 Task: Search one way flight ticket for 5 adults, 2 children, 1 infant in seat and 2 infants on lap in economy from Rochester: Frederick Douglass/greater Rochester International Airport to New Bern: Coastal Carolina Regional Airport (was Craven County Regional) on 8-4-2023. Choice of flights is United. Number of bags: 1 carry on bag and 1 checked bag. Price is upto 97000. Outbound departure time preference is 13:00.
Action: Mouse moved to (381, 322)
Screenshot: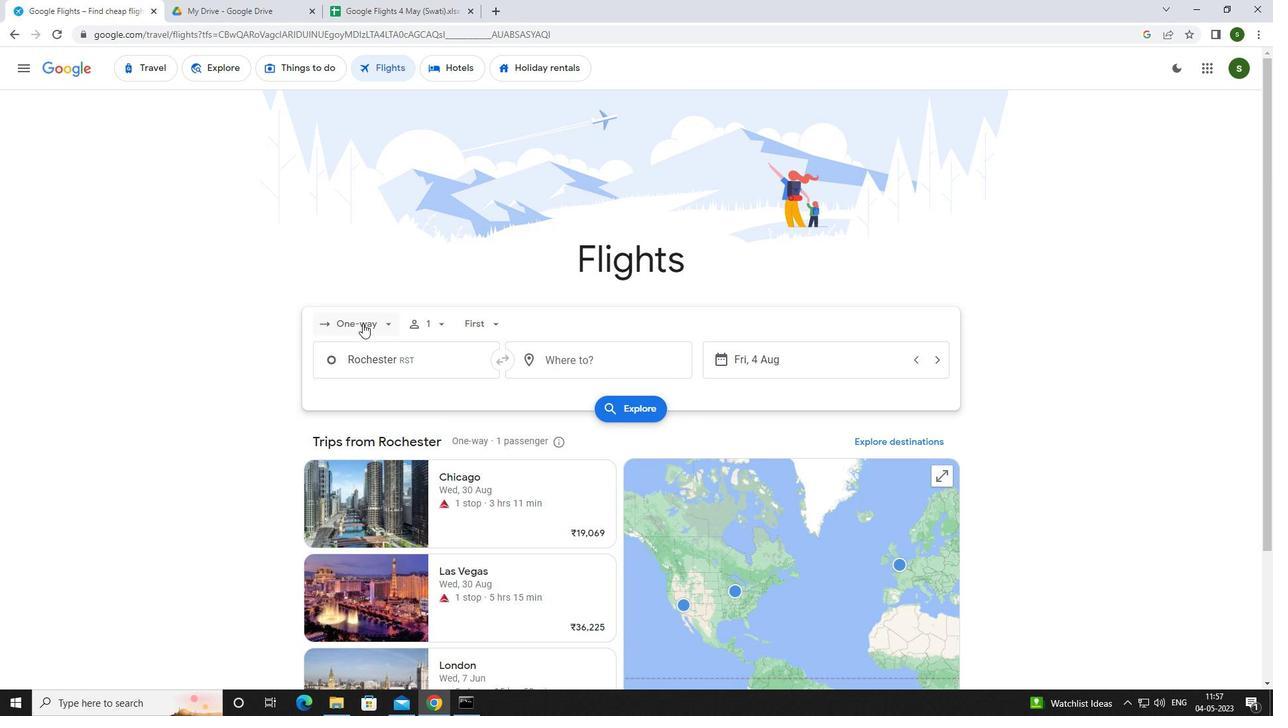 
Action: Mouse pressed left at (381, 322)
Screenshot: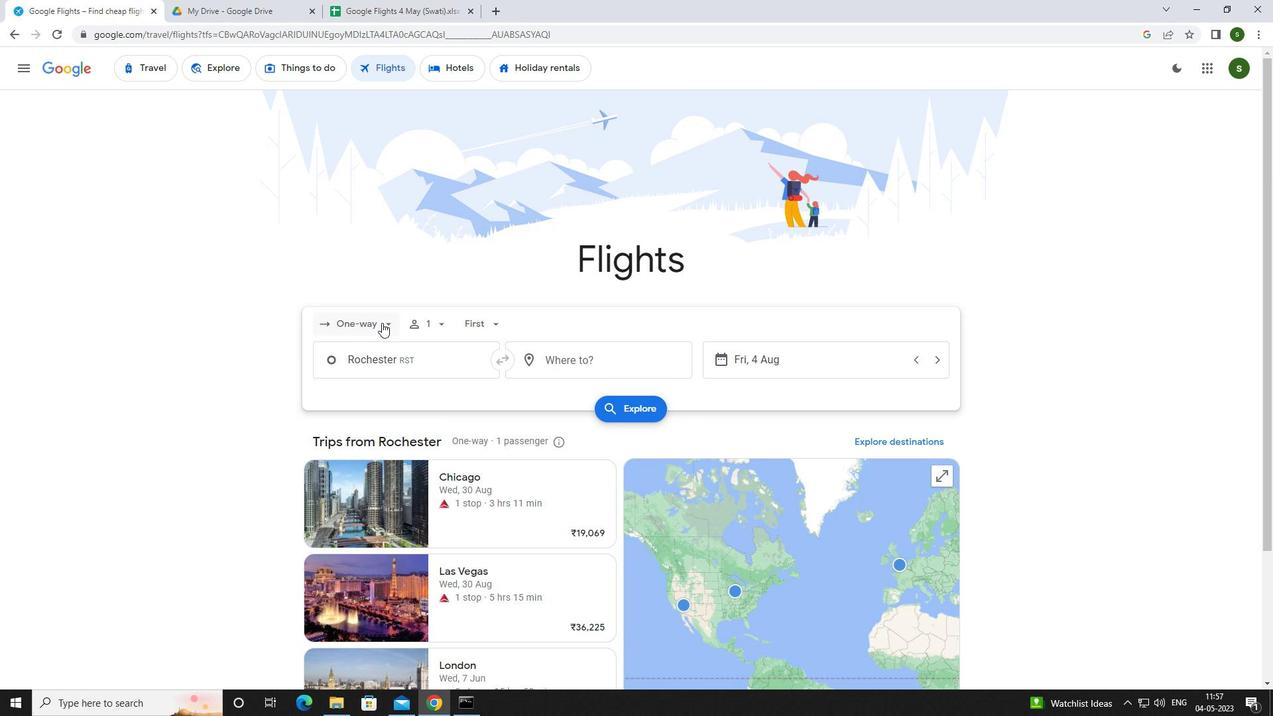 
Action: Mouse moved to (385, 378)
Screenshot: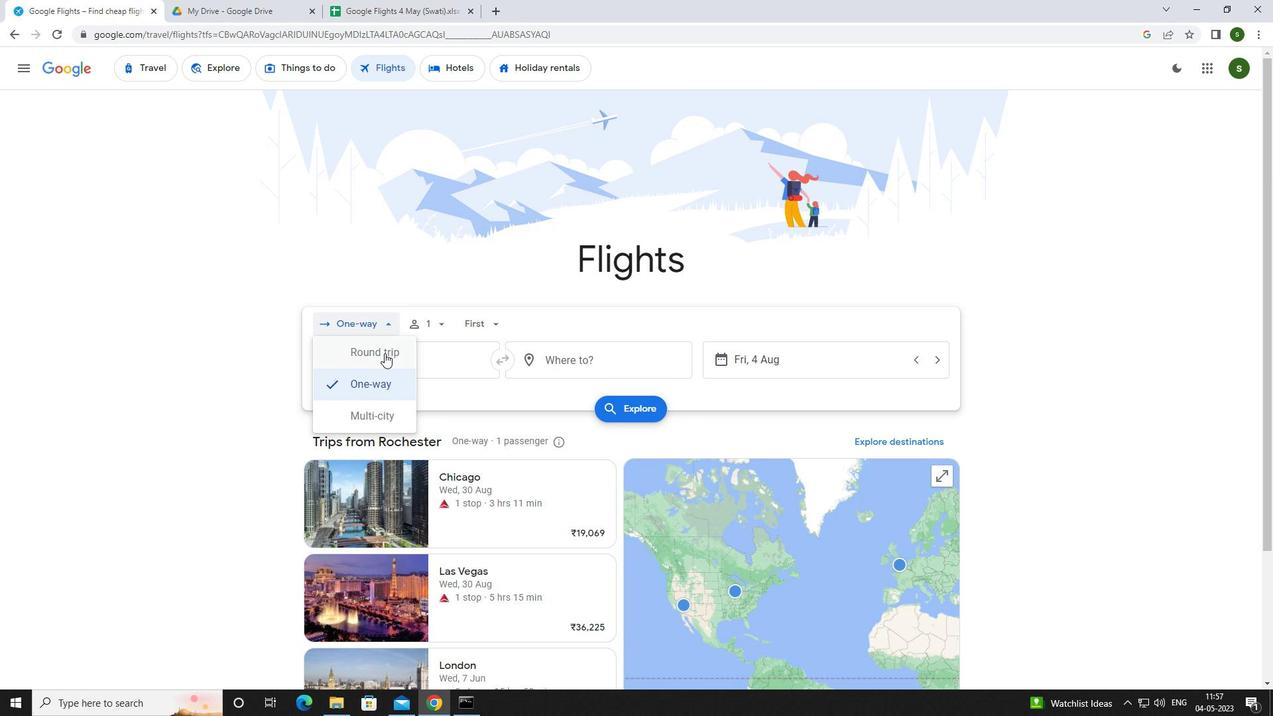 
Action: Mouse pressed left at (385, 378)
Screenshot: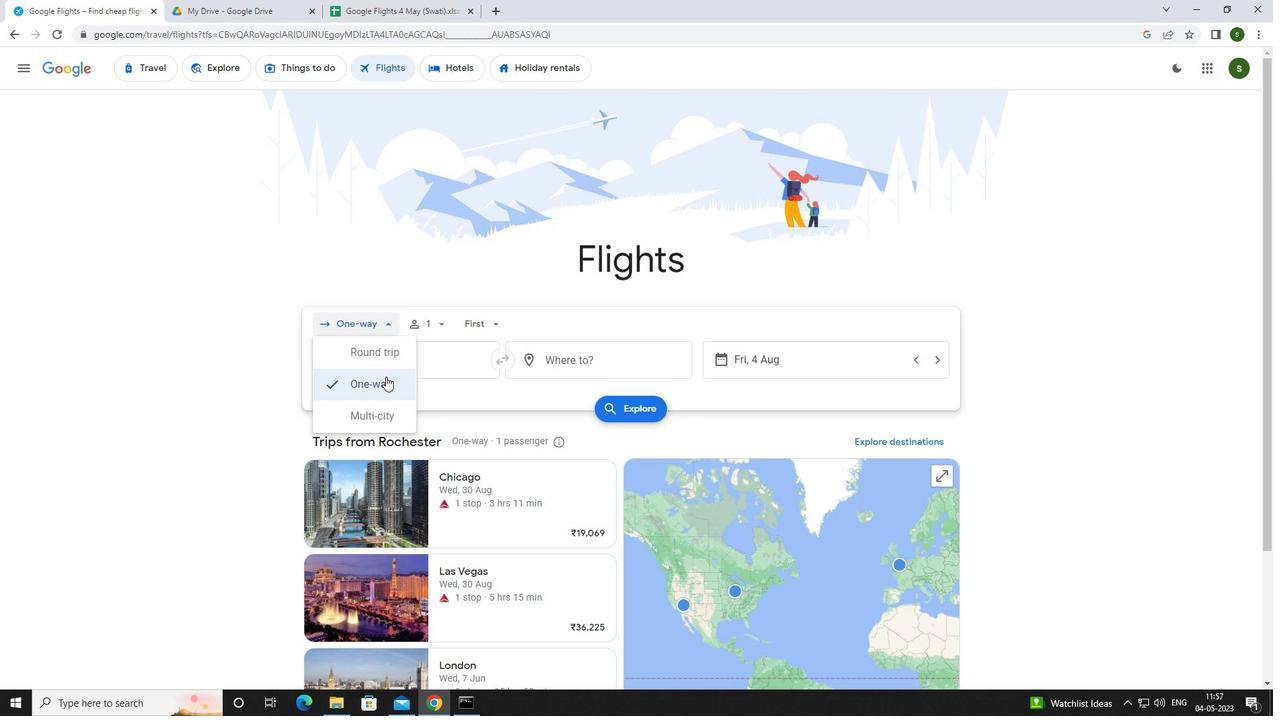 
Action: Mouse moved to (433, 324)
Screenshot: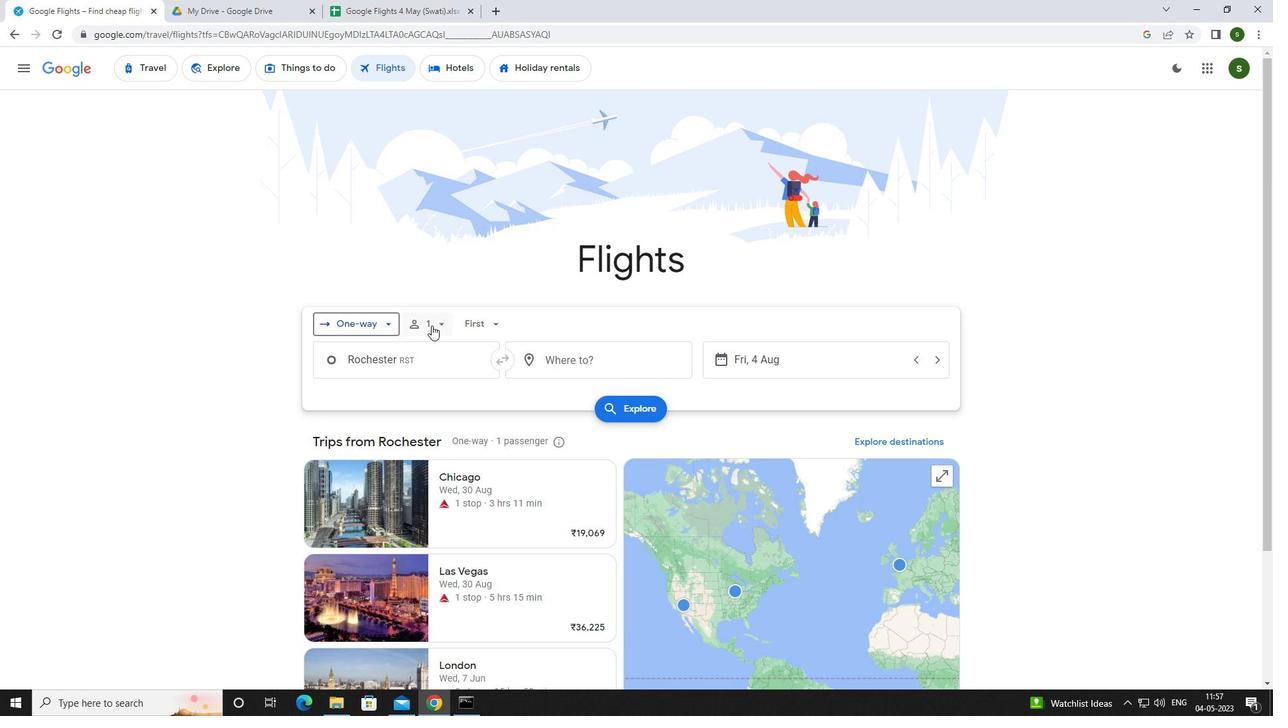 
Action: Mouse pressed left at (433, 324)
Screenshot: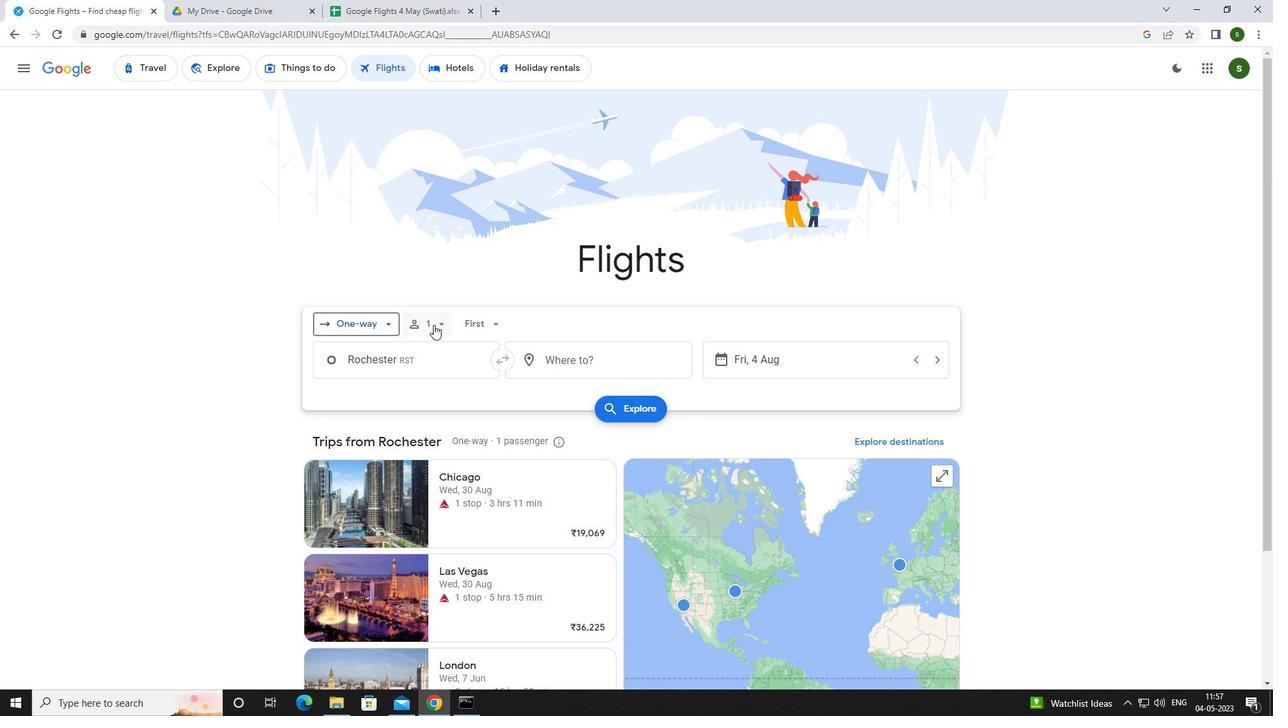 
Action: Mouse moved to (543, 357)
Screenshot: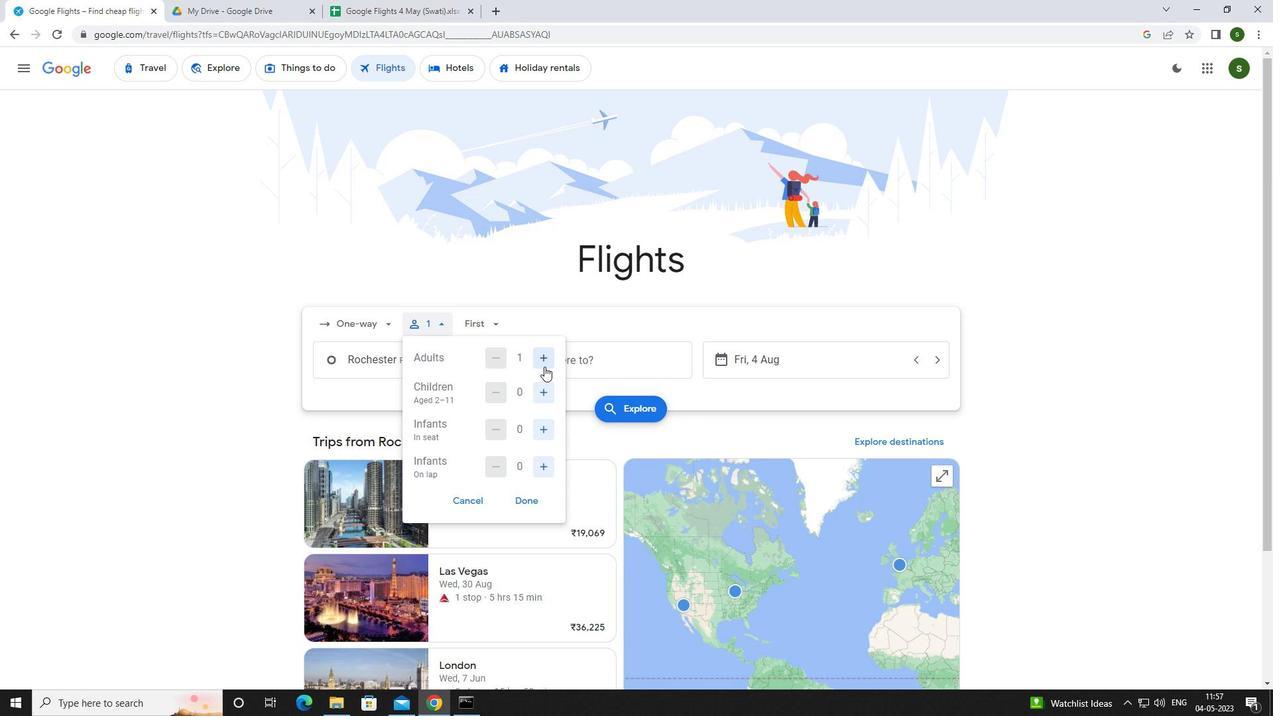 
Action: Mouse pressed left at (543, 357)
Screenshot: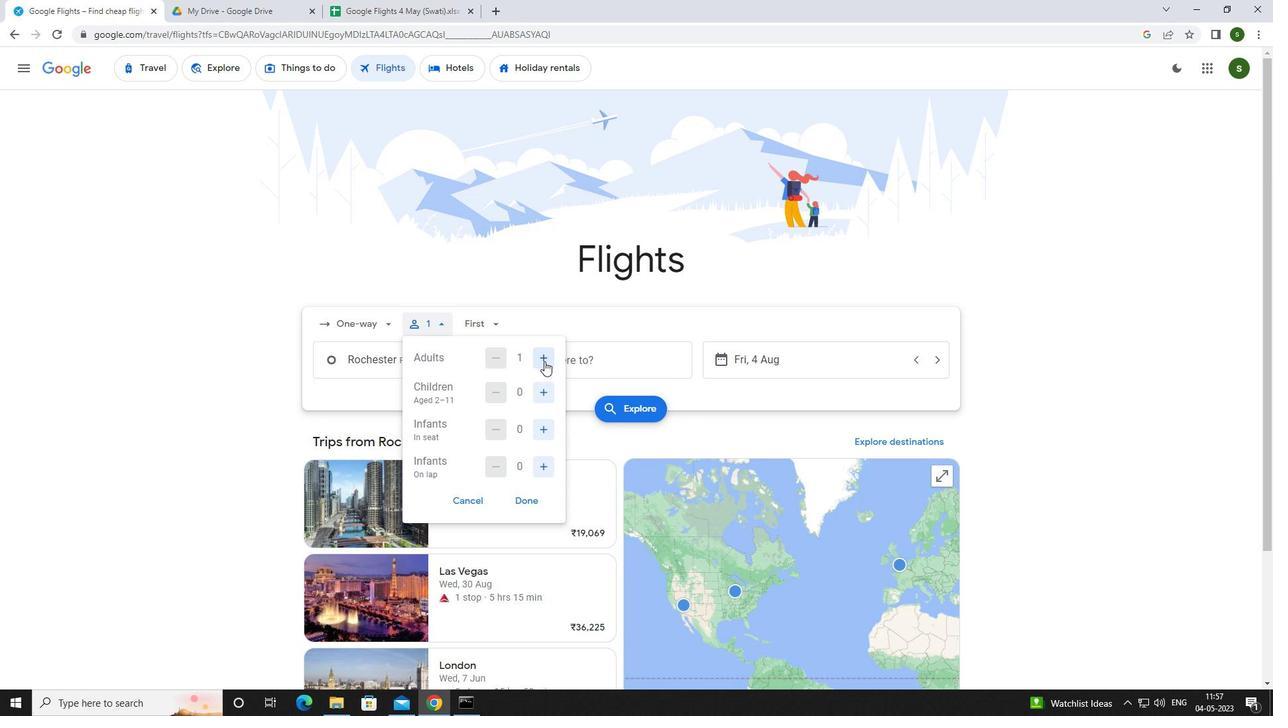 
Action: Mouse pressed left at (543, 357)
Screenshot: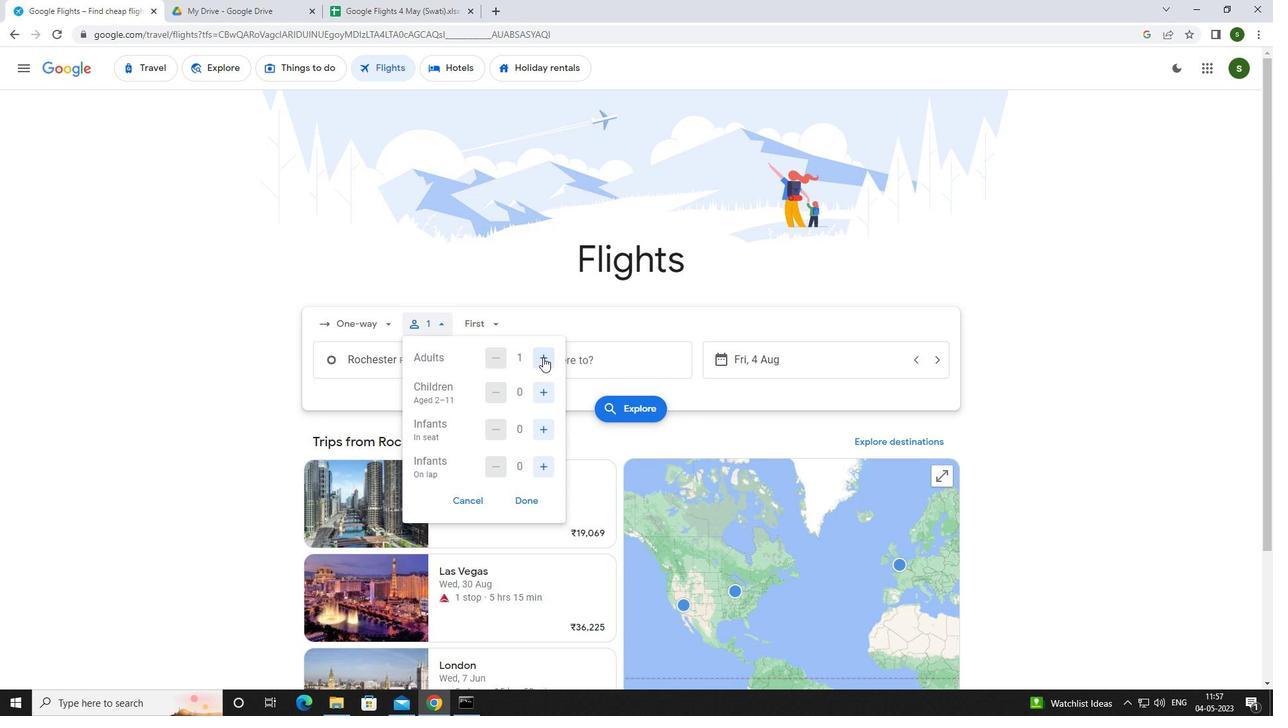 
Action: Mouse pressed left at (543, 357)
Screenshot: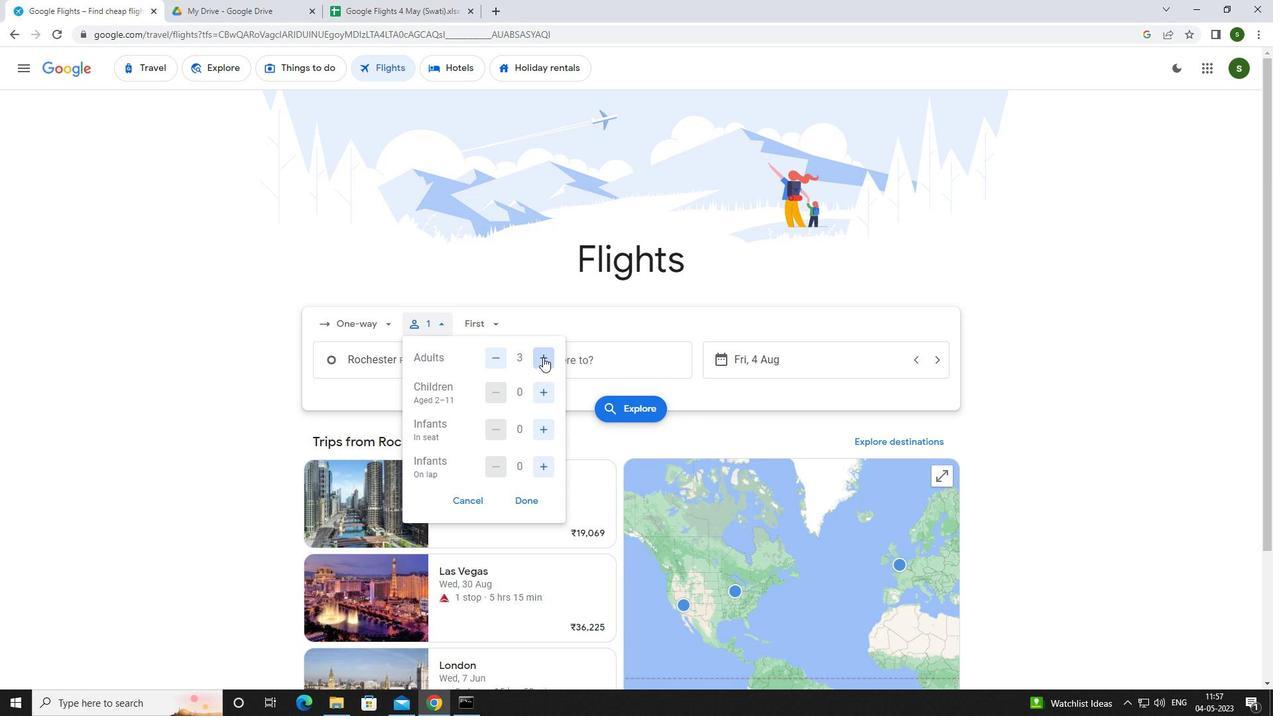 
Action: Mouse pressed left at (543, 357)
Screenshot: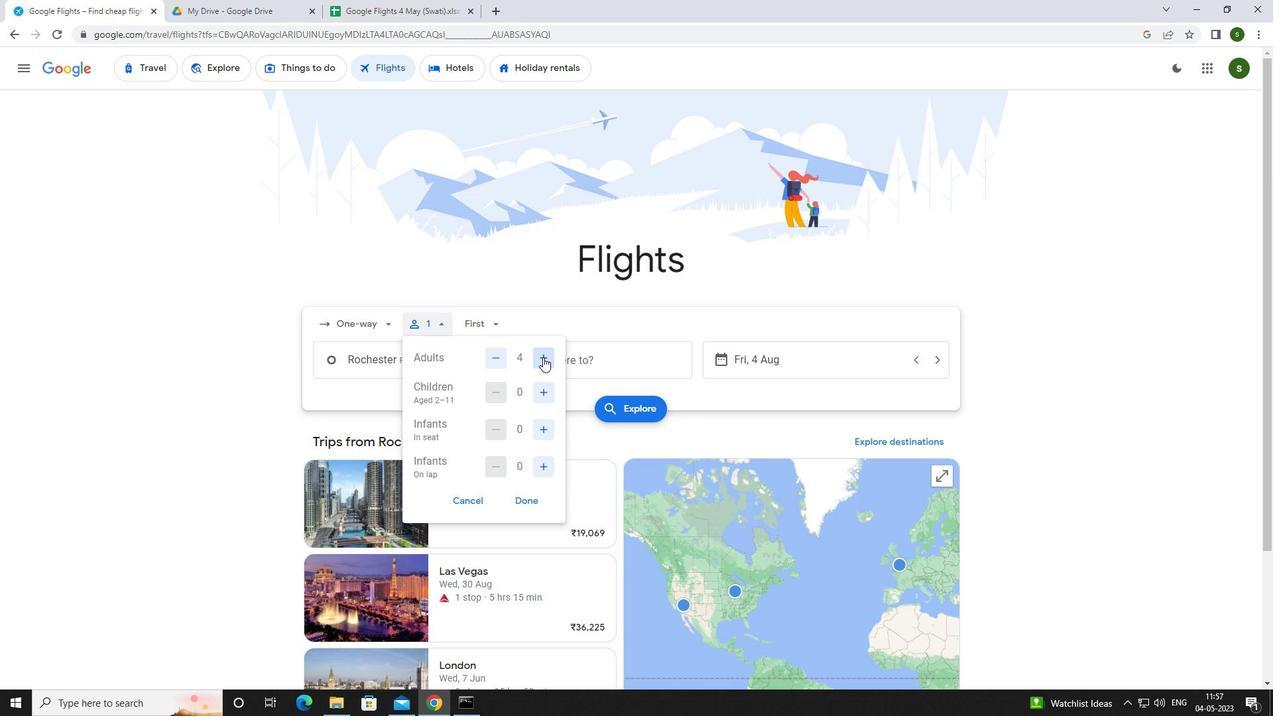 
Action: Mouse moved to (540, 395)
Screenshot: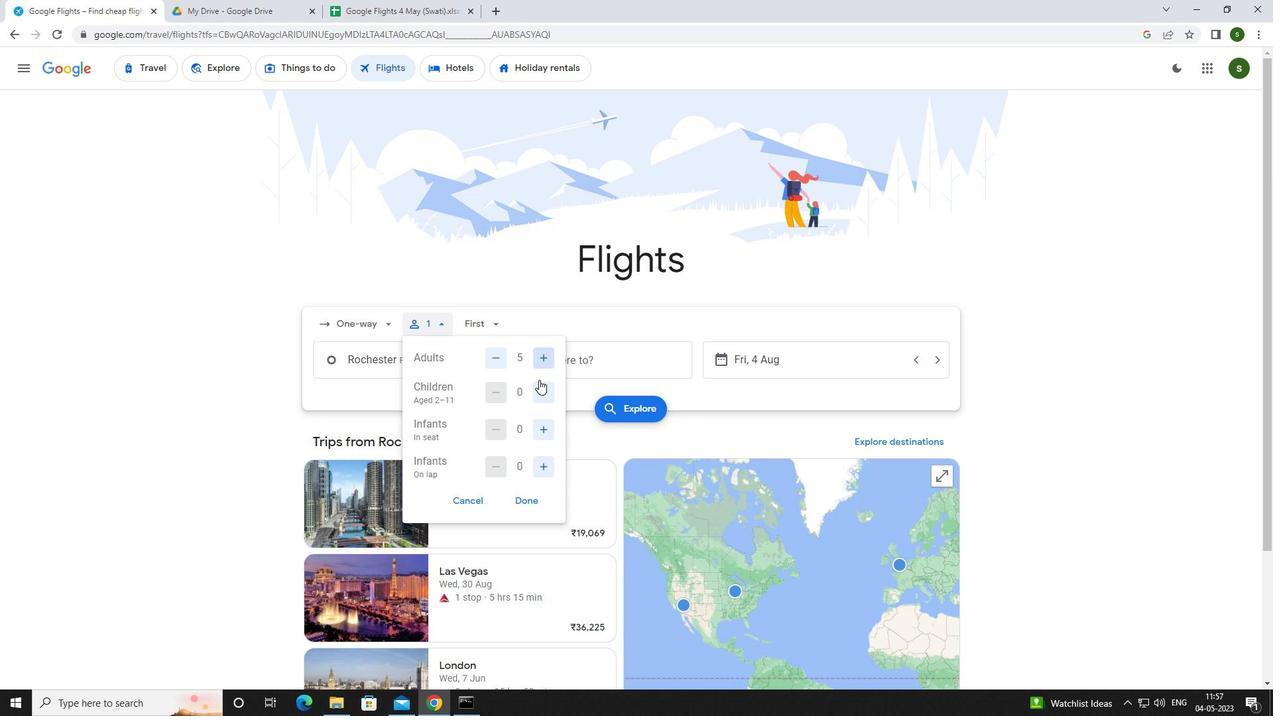
Action: Mouse pressed left at (540, 395)
Screenshot: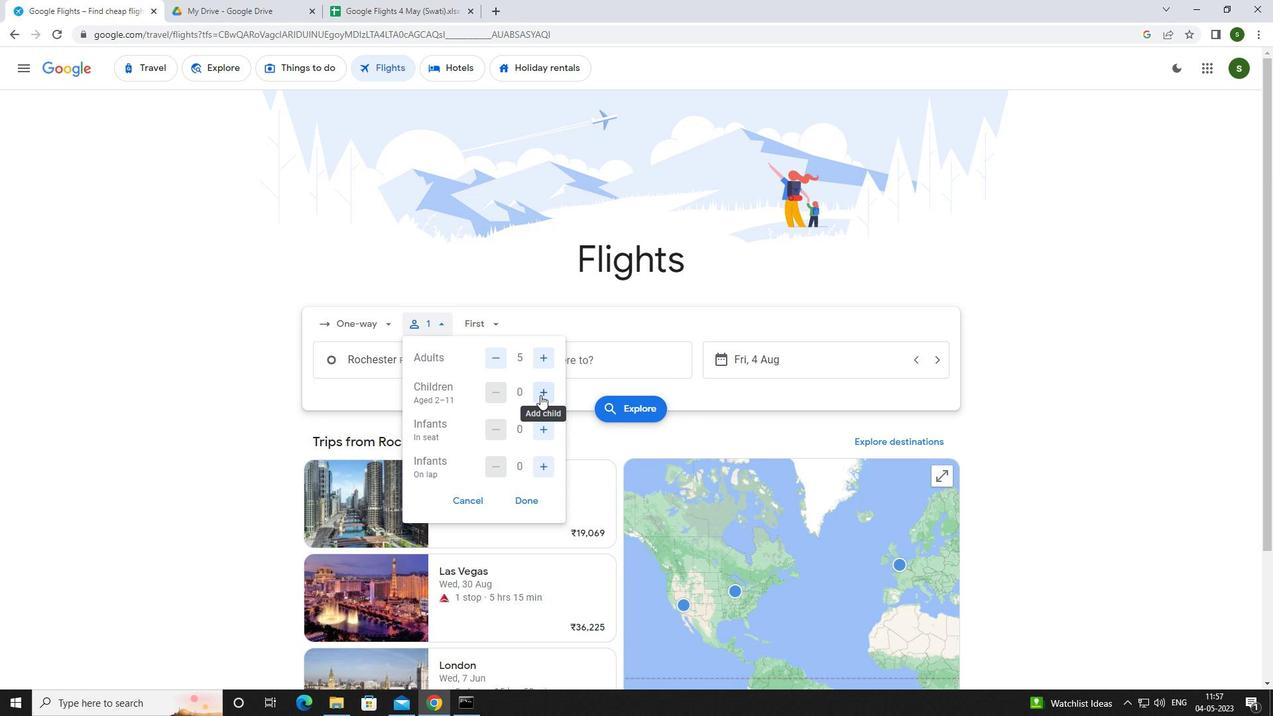 
Action: Mouse pressed left at (540, 395)
Screenshot: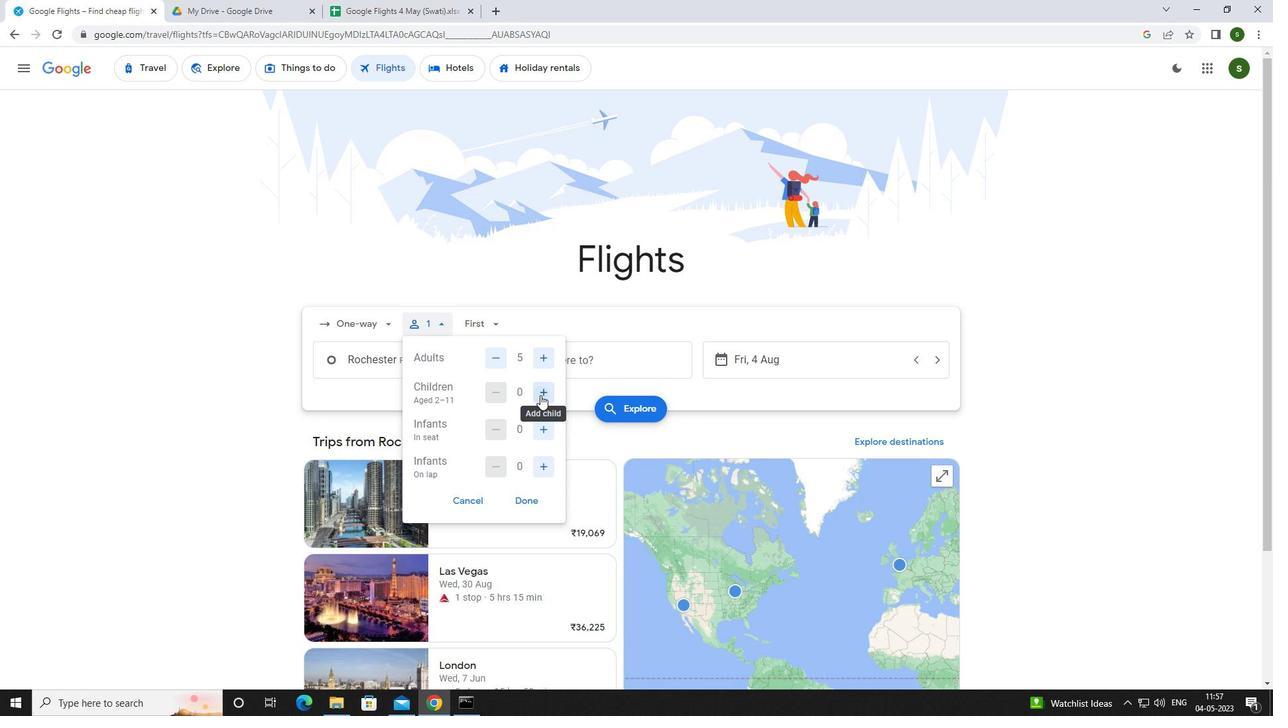 
Action: Mouse moved to (545, 426)
Screenshot: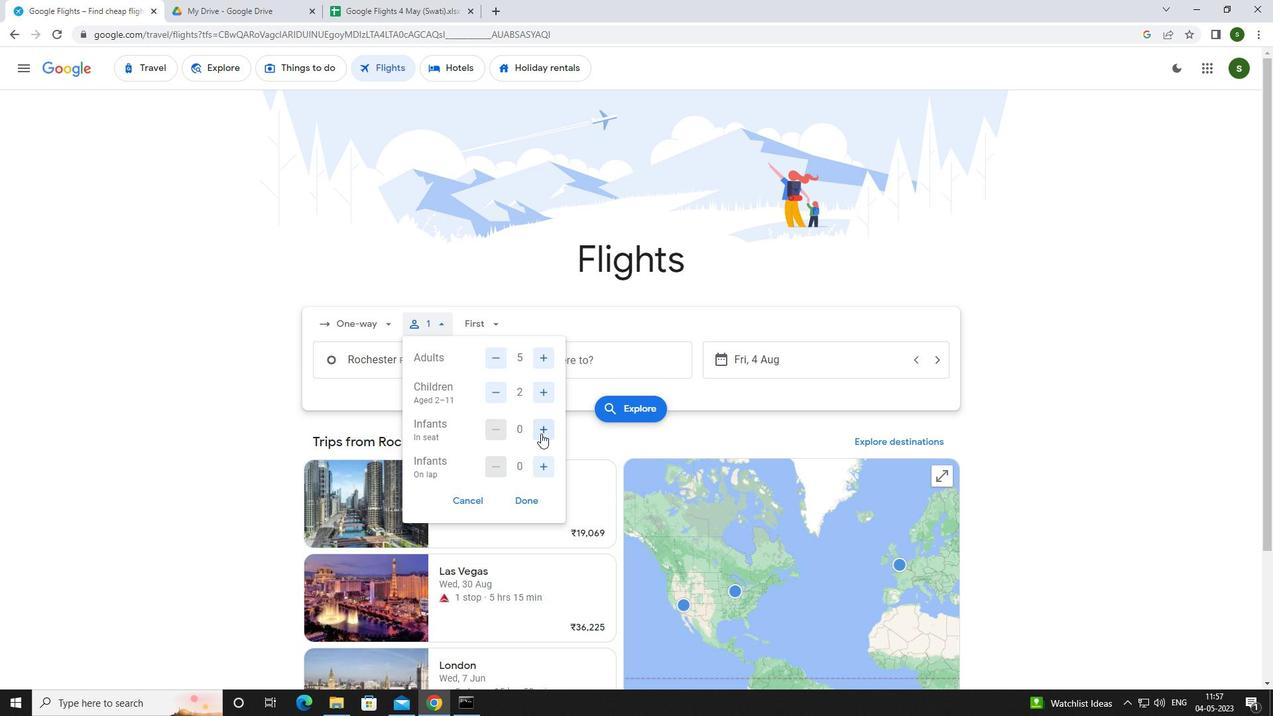 
Action: Mouse pressed left at (545, 426)
Screenshot: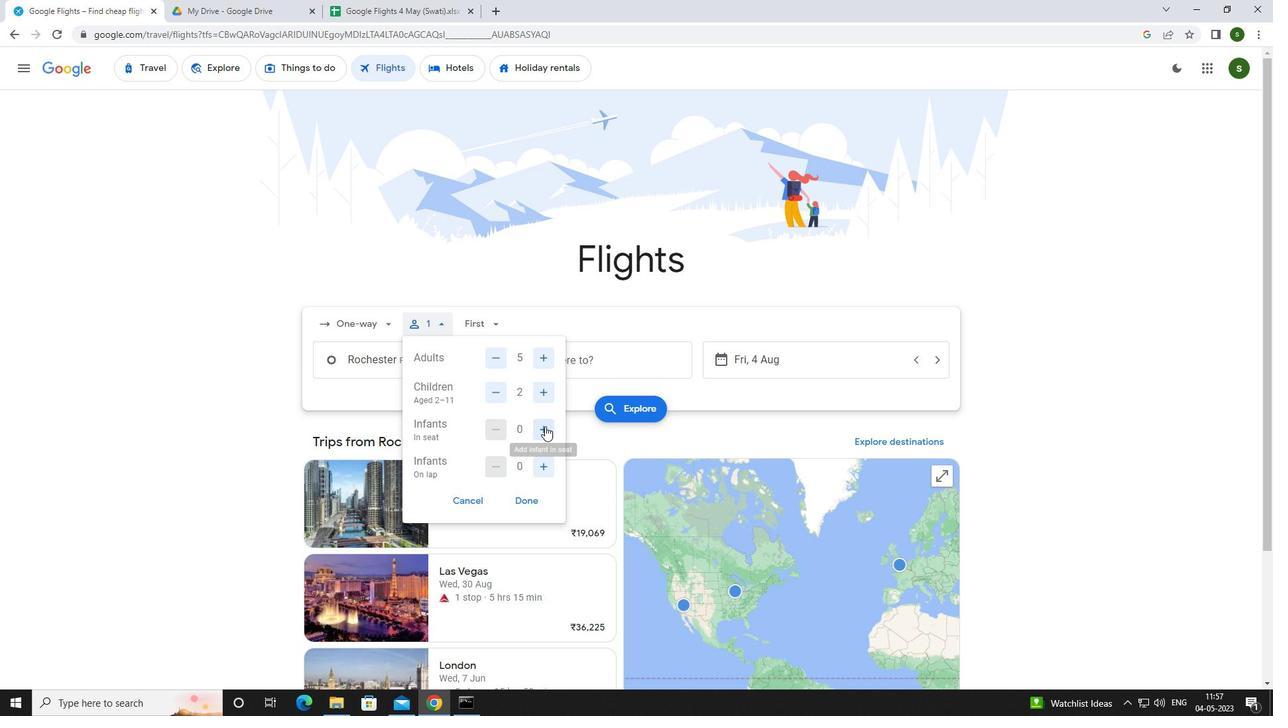 
Action: Mouse moved to (545, 462)
Screenshot: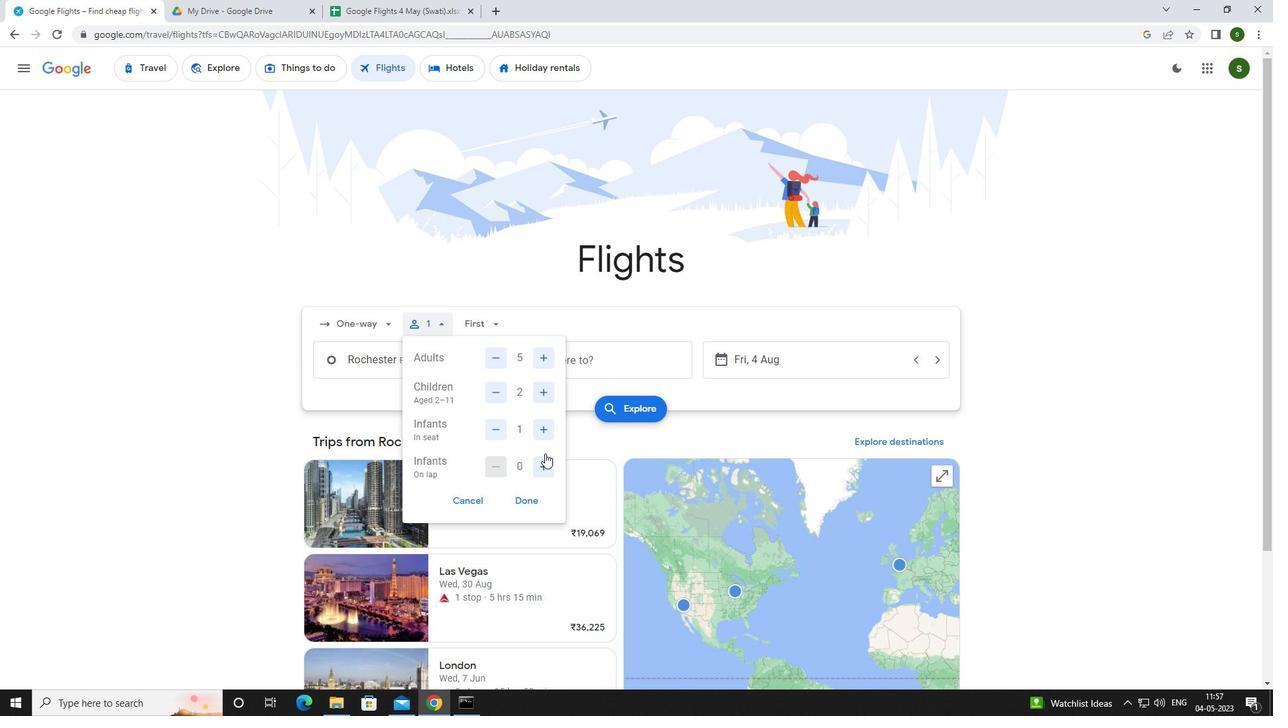 
Action: Mouse pressed left at (545, 462)
Screenshot: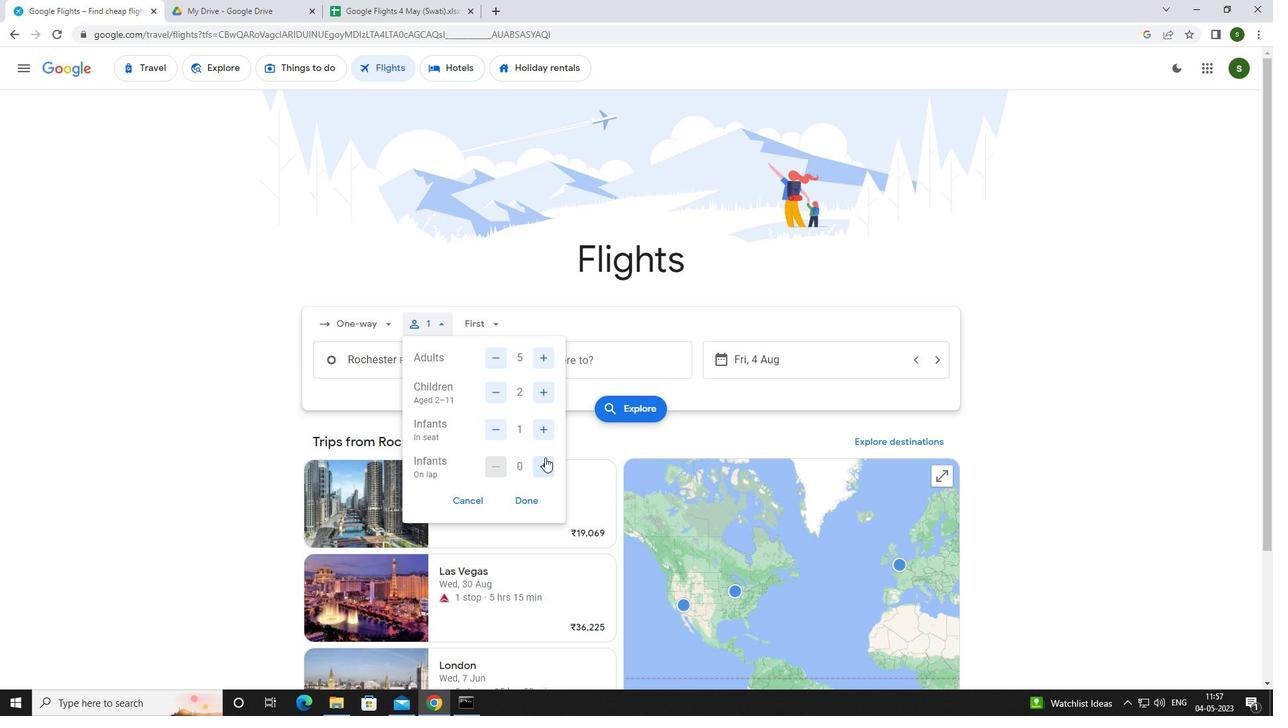 
Action: Mouse moved to (496, 331)
Screenshot: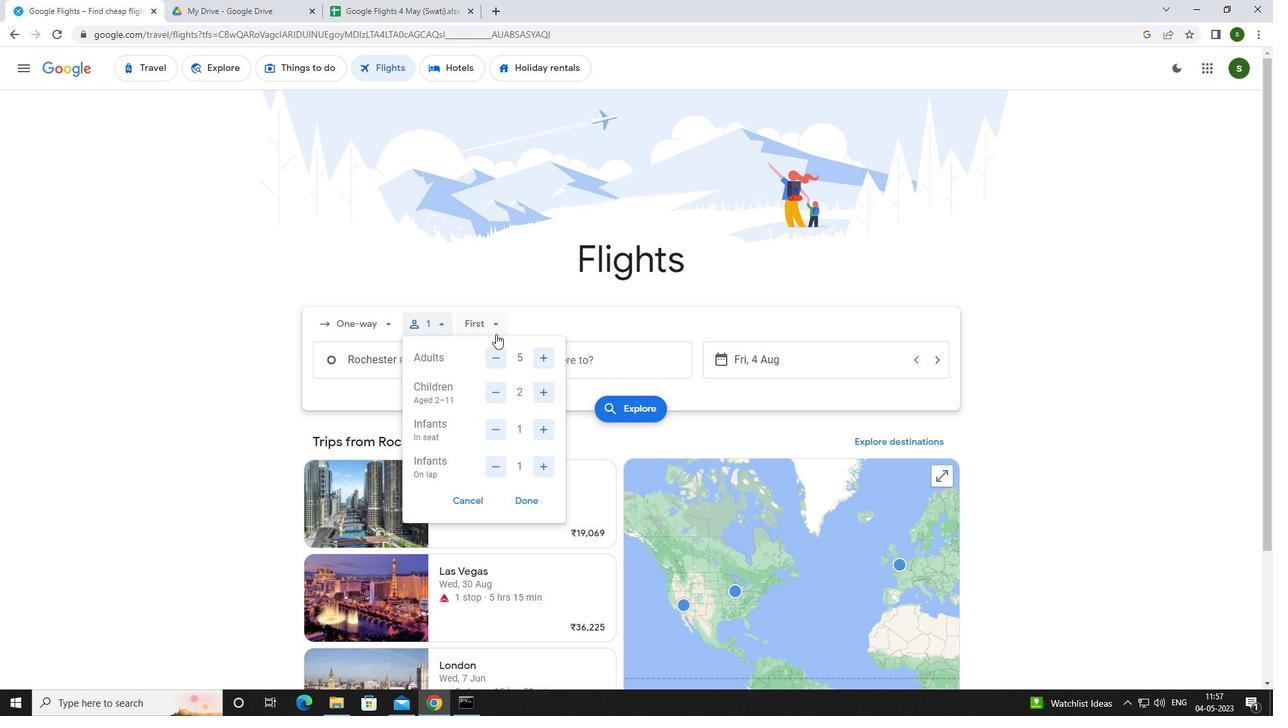 
Action: Mouse pressed left at (496, 331)
Screenshot: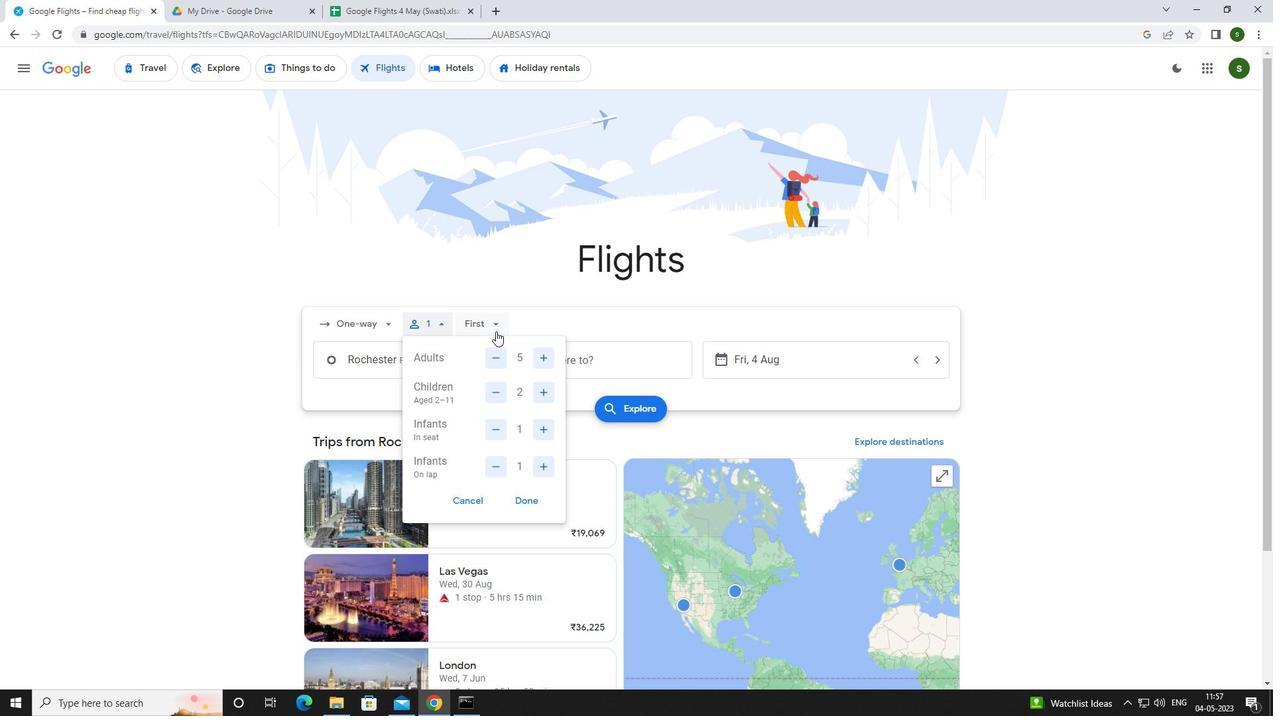 
Action: Mouse moved to (506, 352)
Screenshot: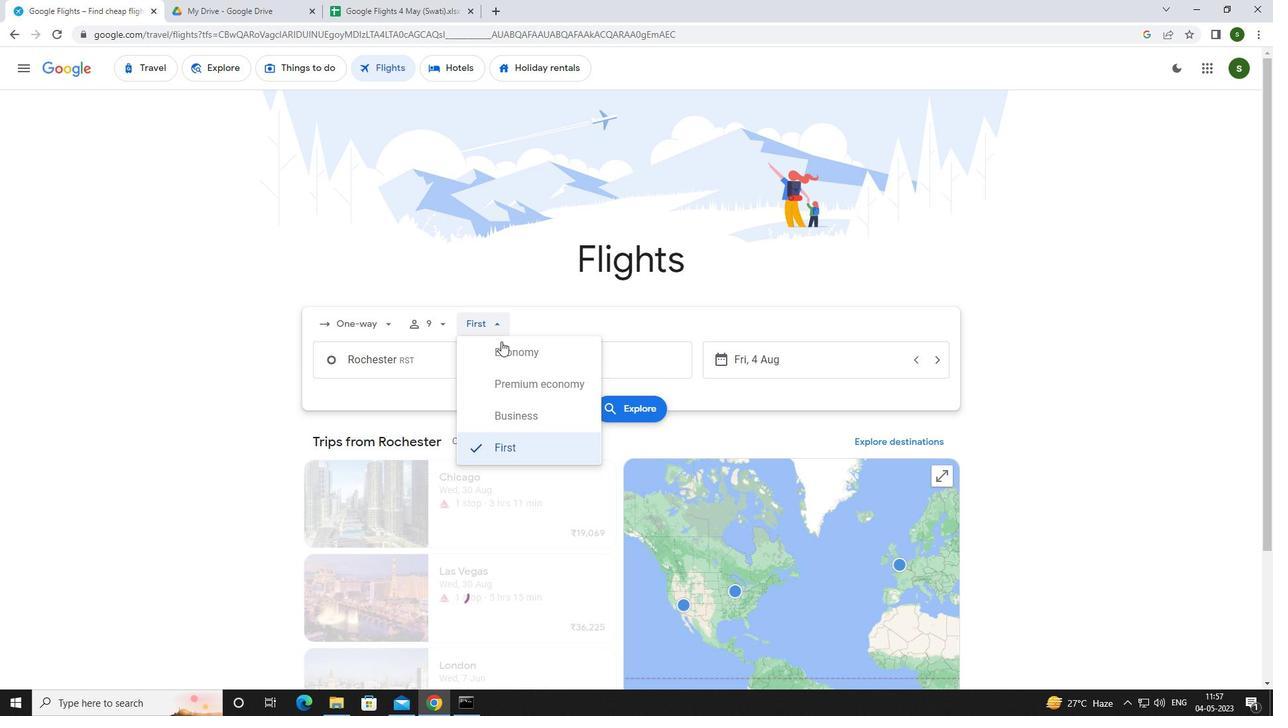 
Action: Mouse pressed left at (506, 352)
Screenshot: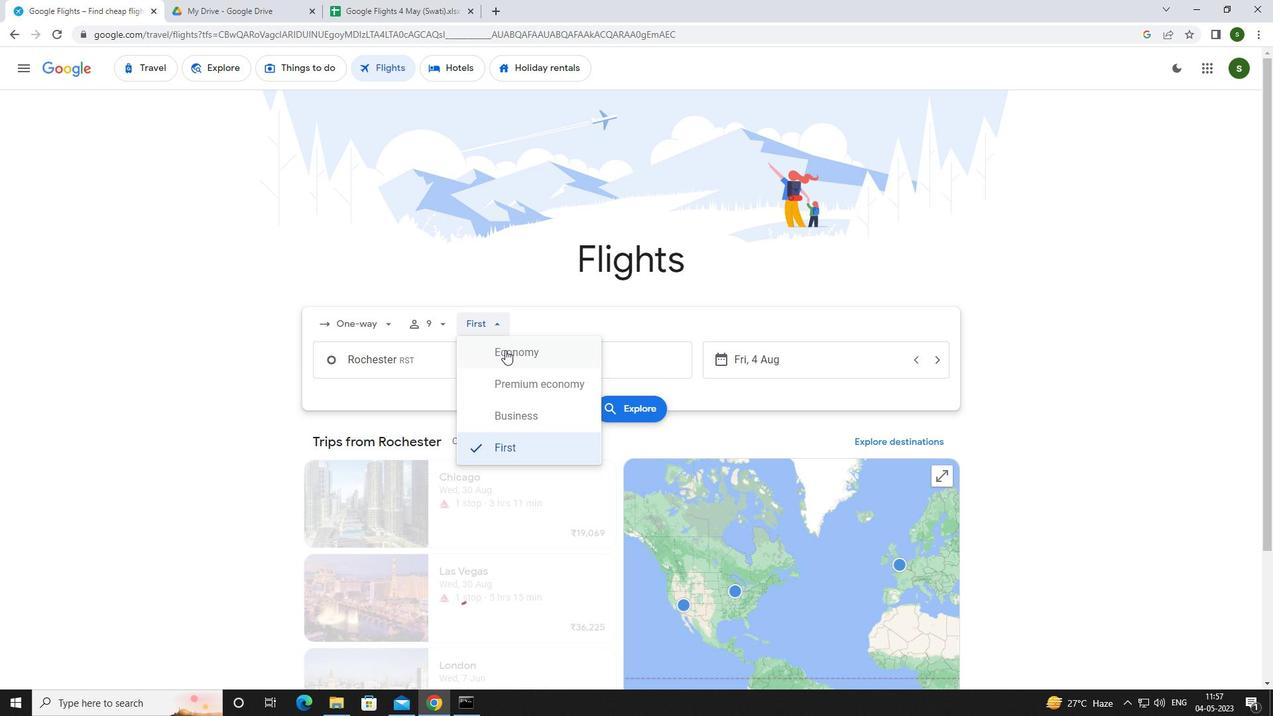 
Action: Mouse moved to (462, 360)
Screenshot: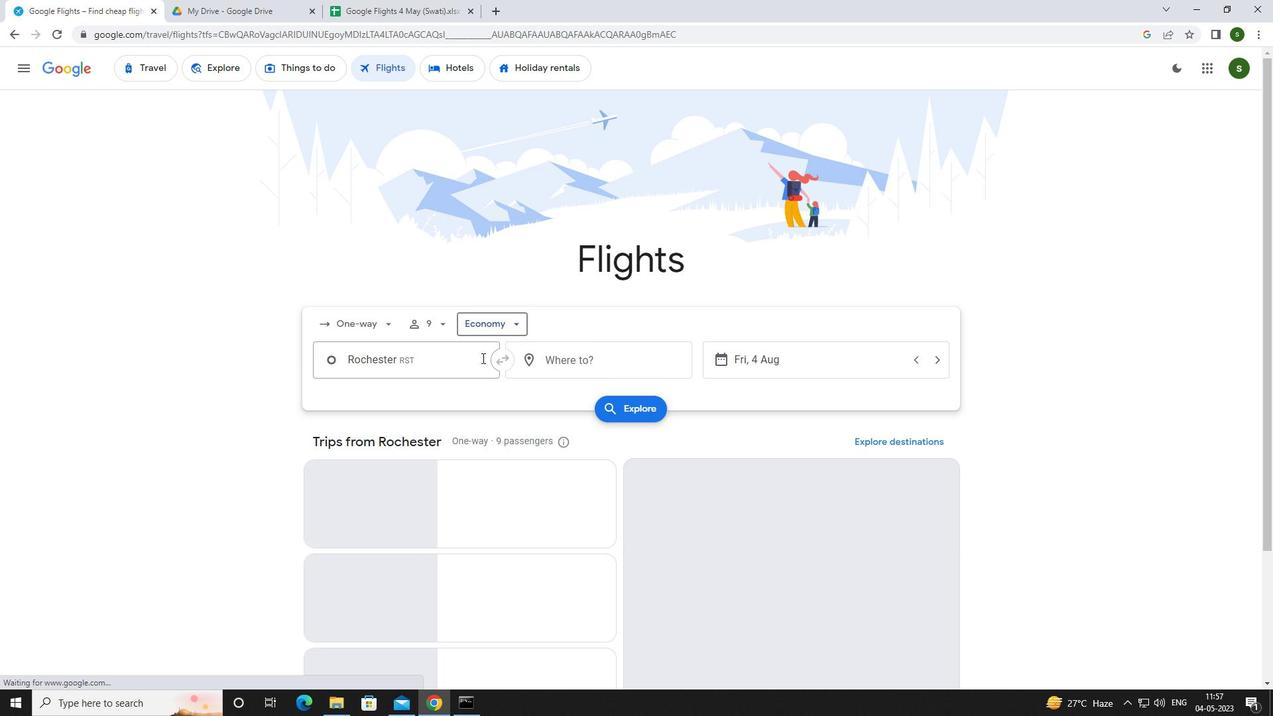 
Action: Mouse pressed left at (462, 360)
Screenshot: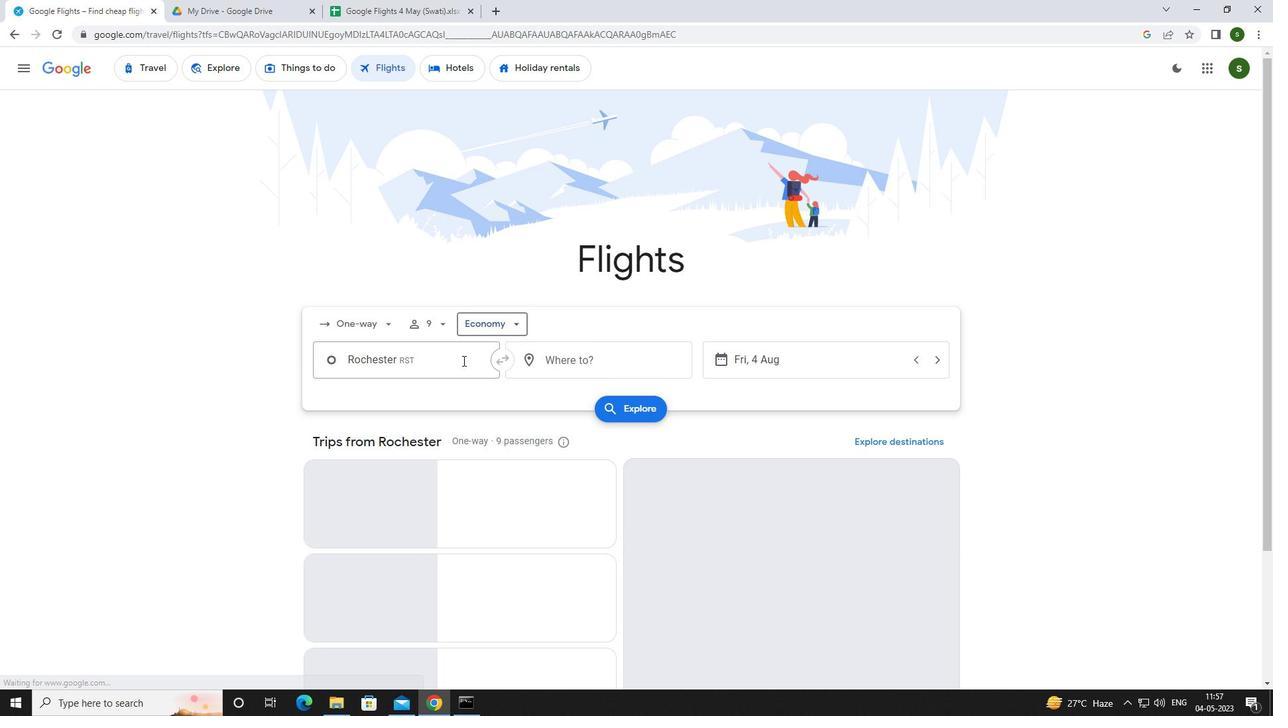 
Action: Mouse moved to (461, 360)
Screenshot: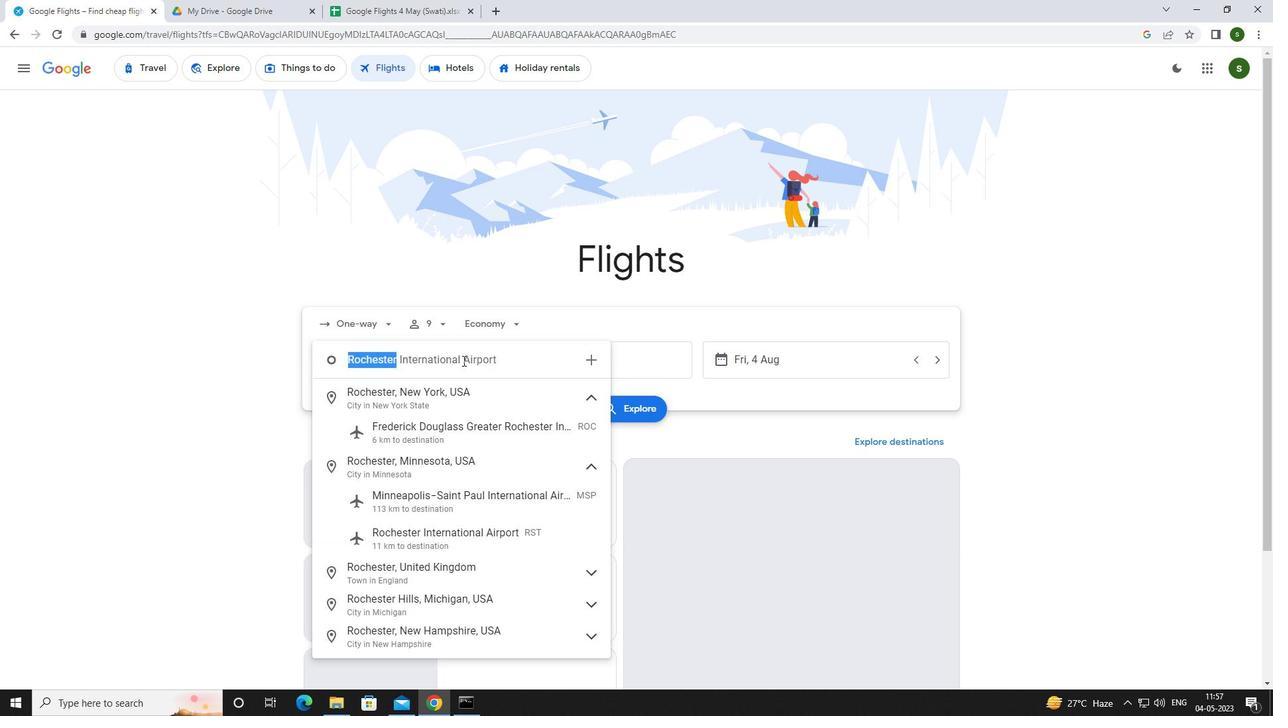 
Action: Key pressed <Key.caps_lock>r<Key.caps_lock>ochester
Screenshot: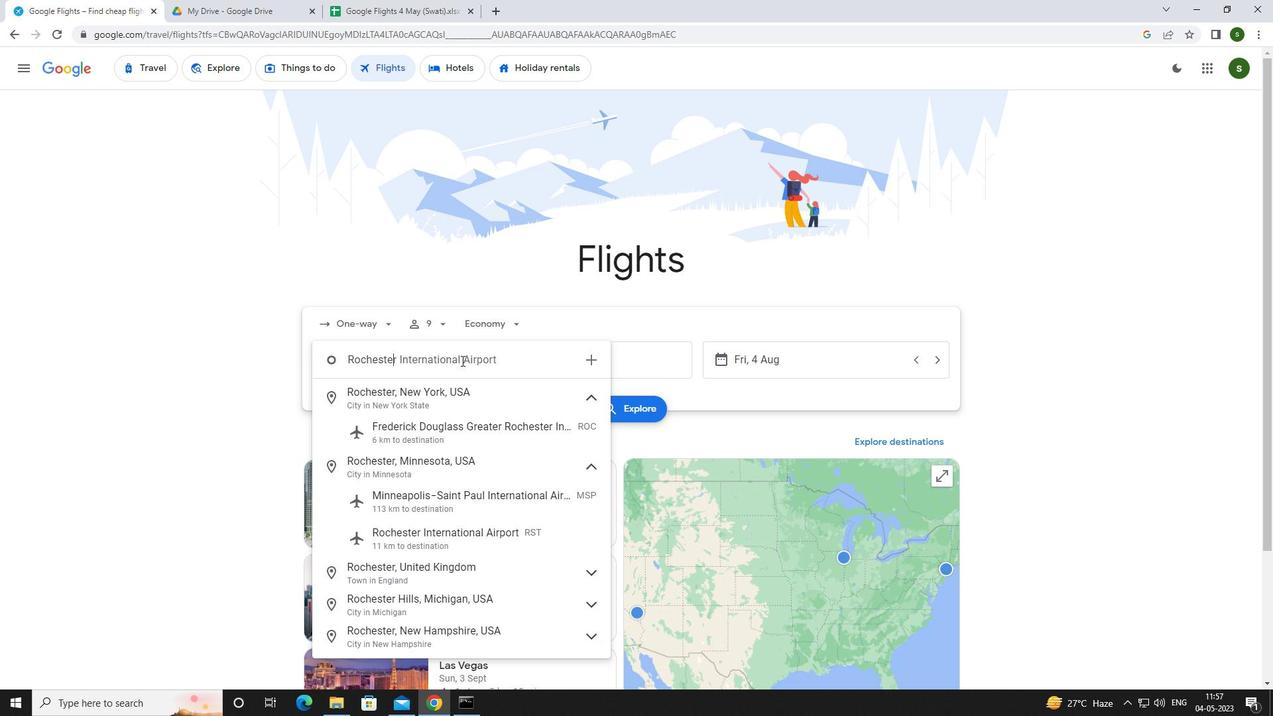 
Action: Mouse moved to (475, 437)
Screenshot: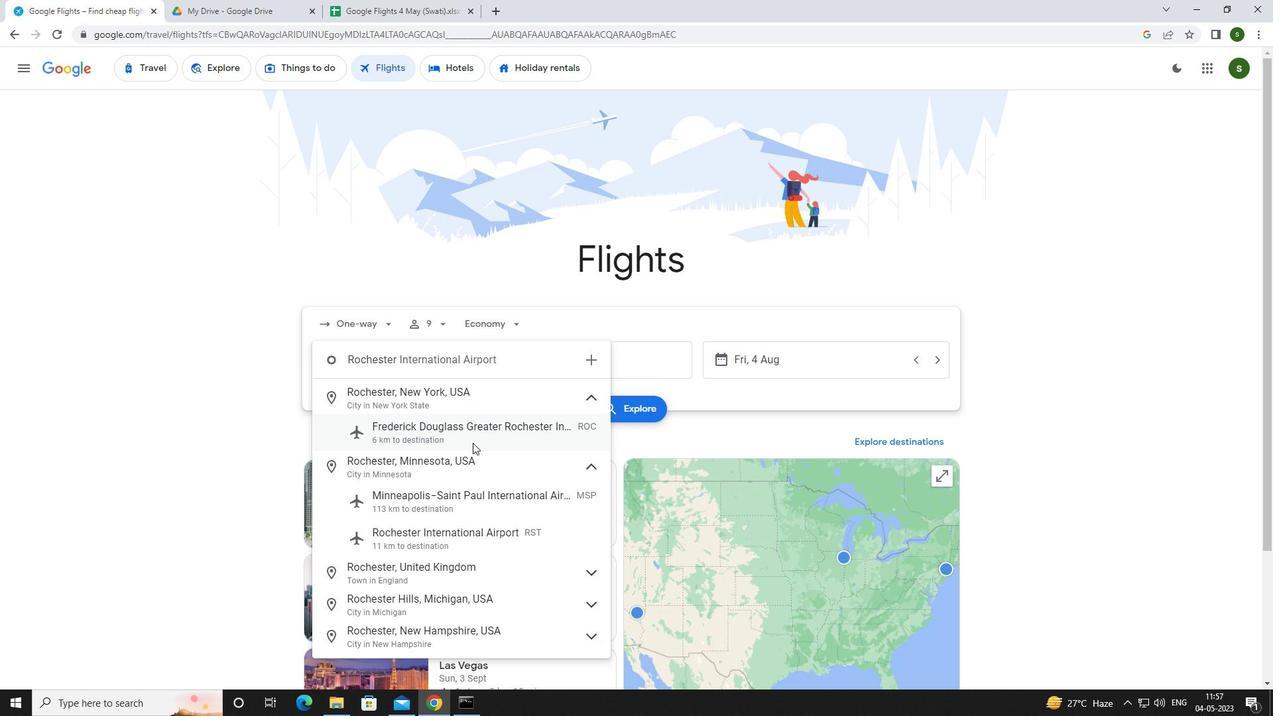 
Action: Mouse pressed left at (475, 437)
Screenshot: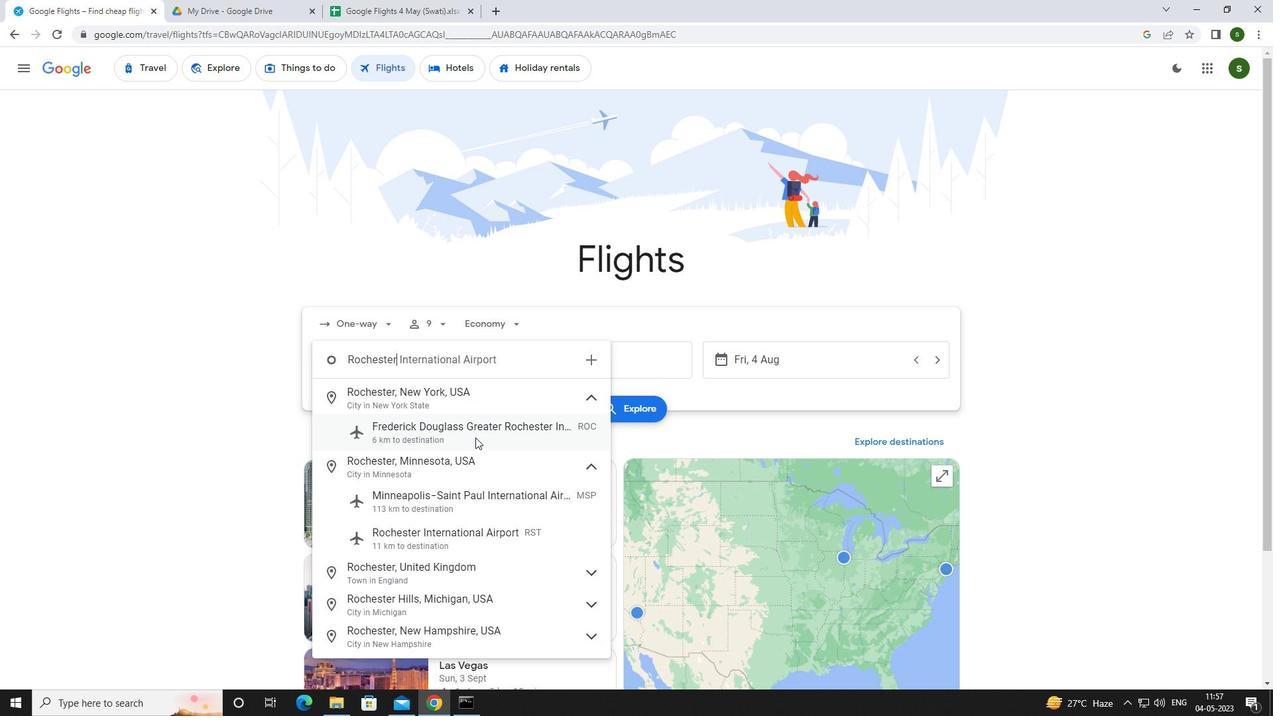 
Action: Mouse moved to (617, 360)
Screenshot: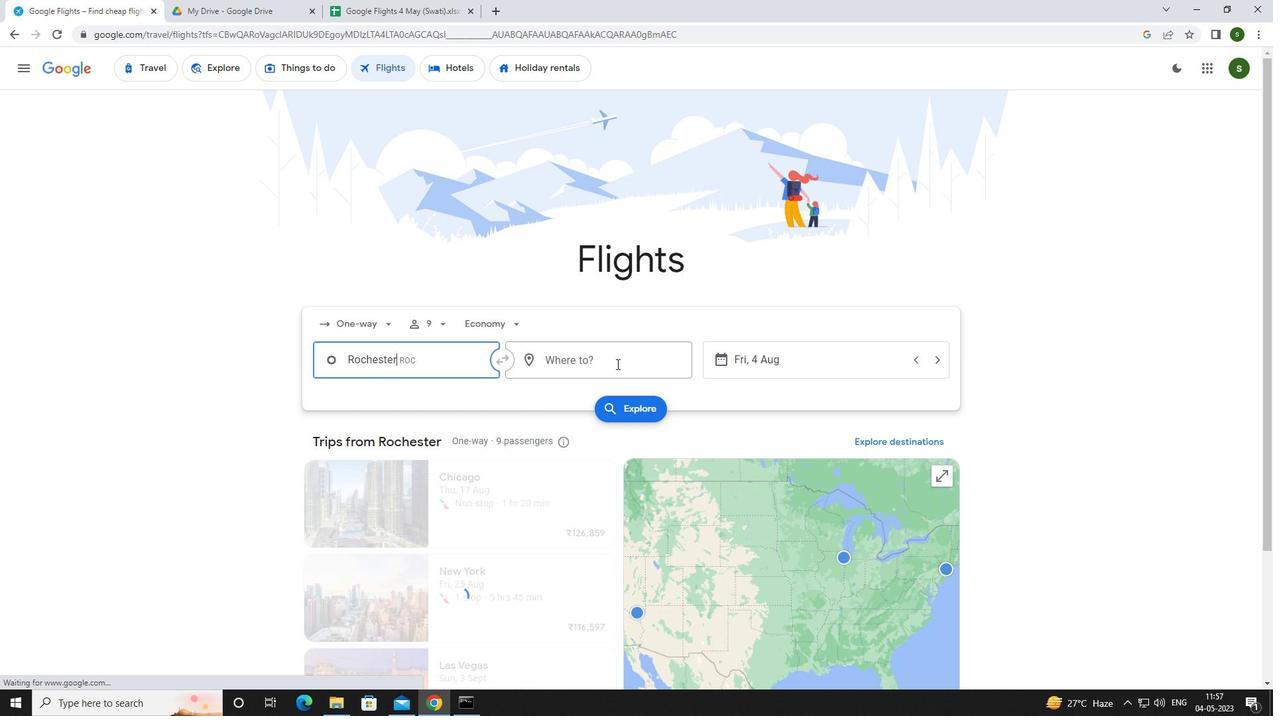 
Action: Mouse pressed left at (617, 360)
Screenshot: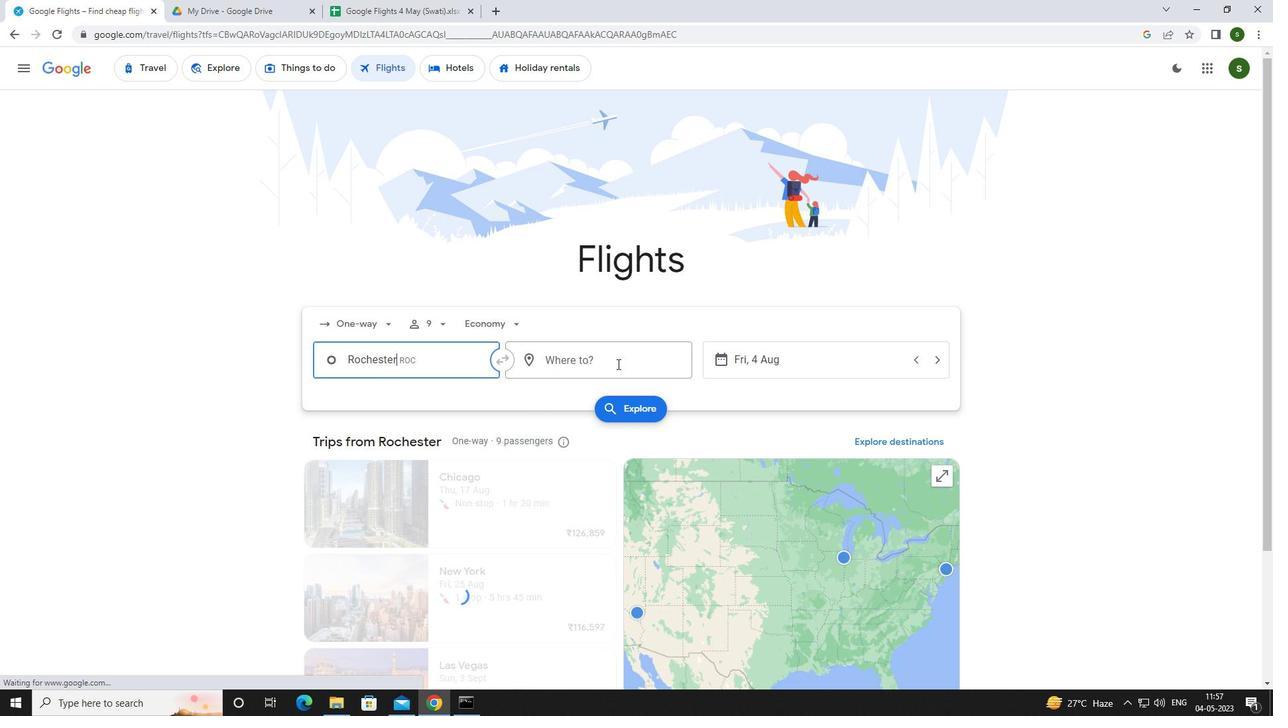 
Action: Mouse moved to (546, 382)
Screenshot: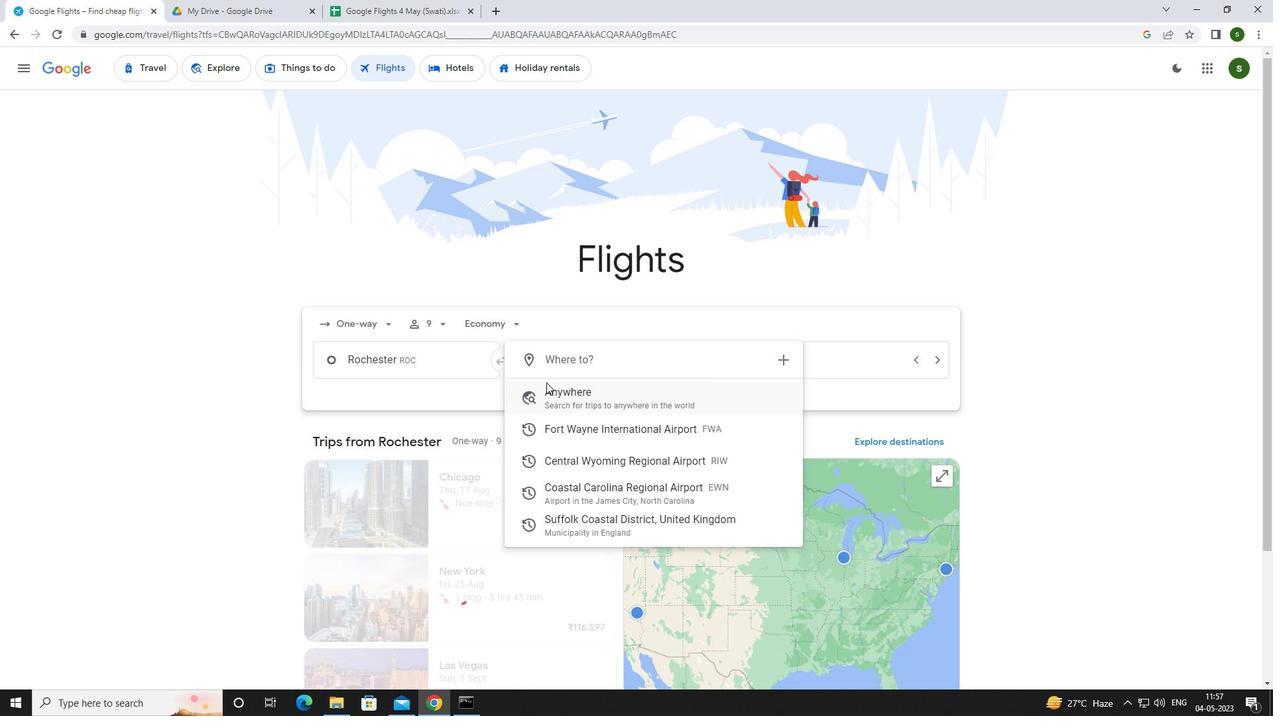 
Action: Key pressed <Key.caps_lock>c<Key.caps_lock>oastal
Screenshot: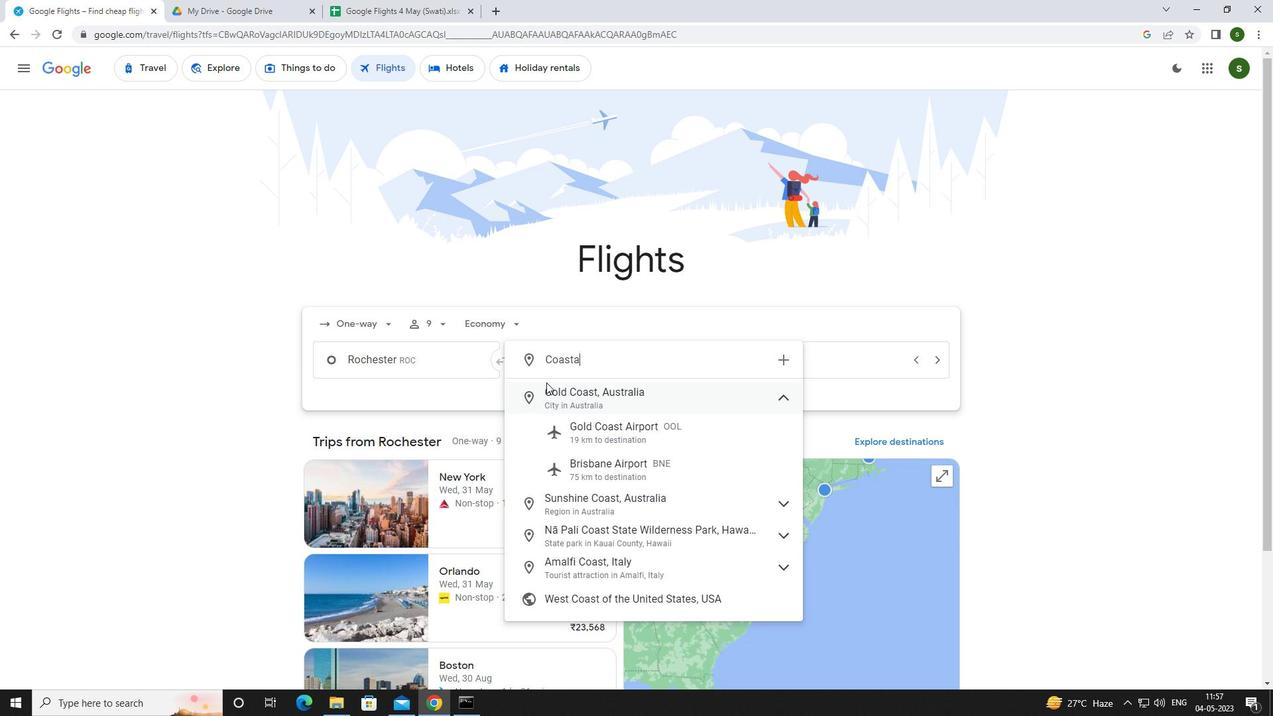 
Action: Mouse moved to (566, 393)
Screenshot: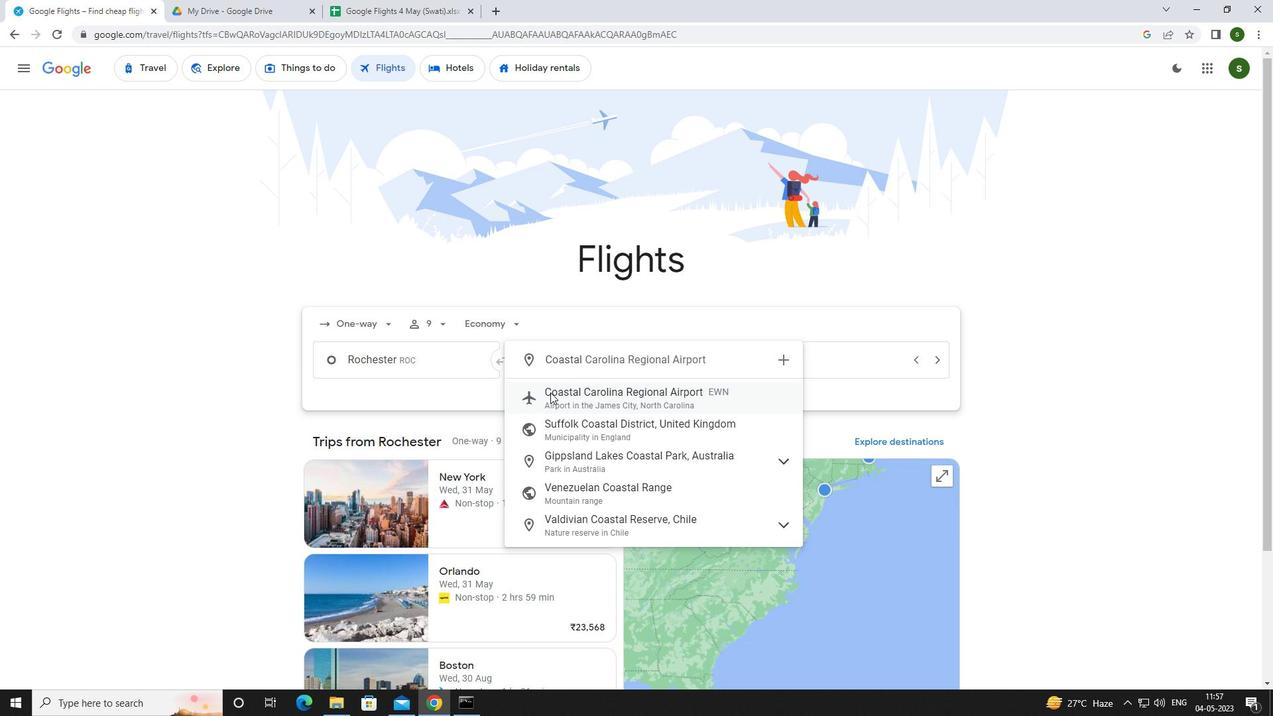 
Action: Mouse pressed left at (566, 393)
Screenshot: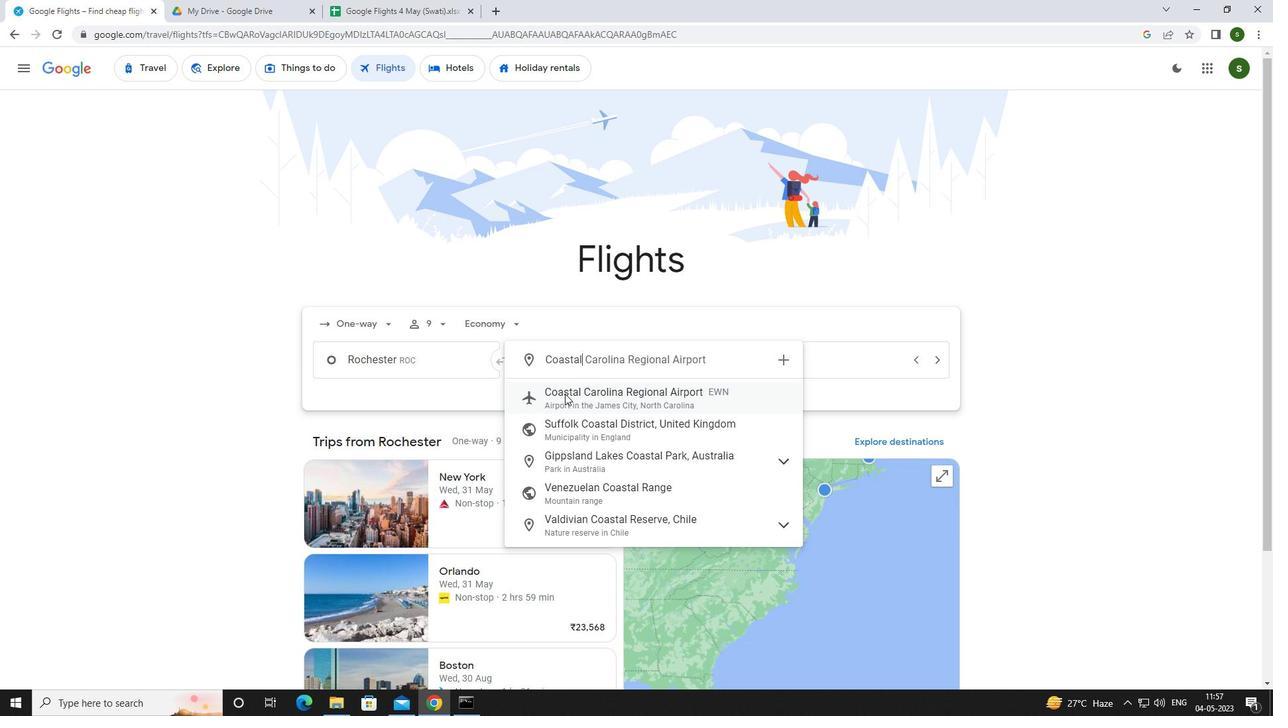 
Action: Mouse moved to (813, 364)
Screenshot: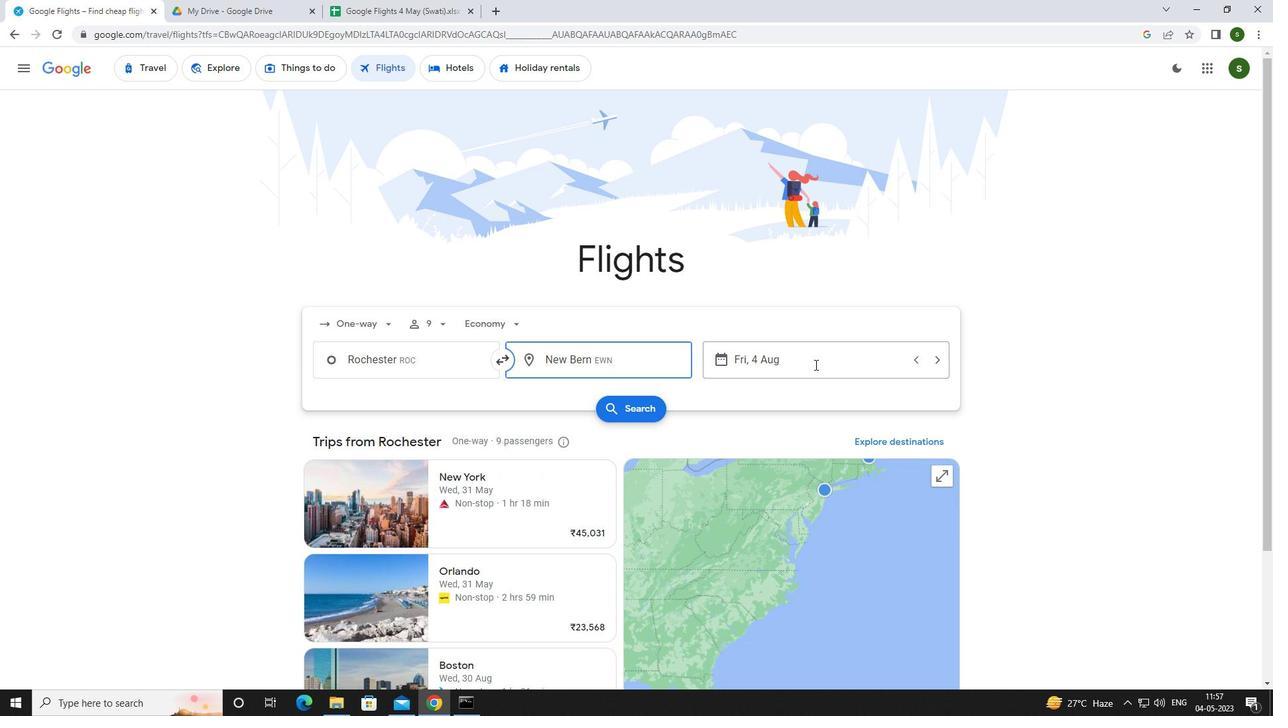
Action: Mouse pressed left at (813, 364)
Screenshot: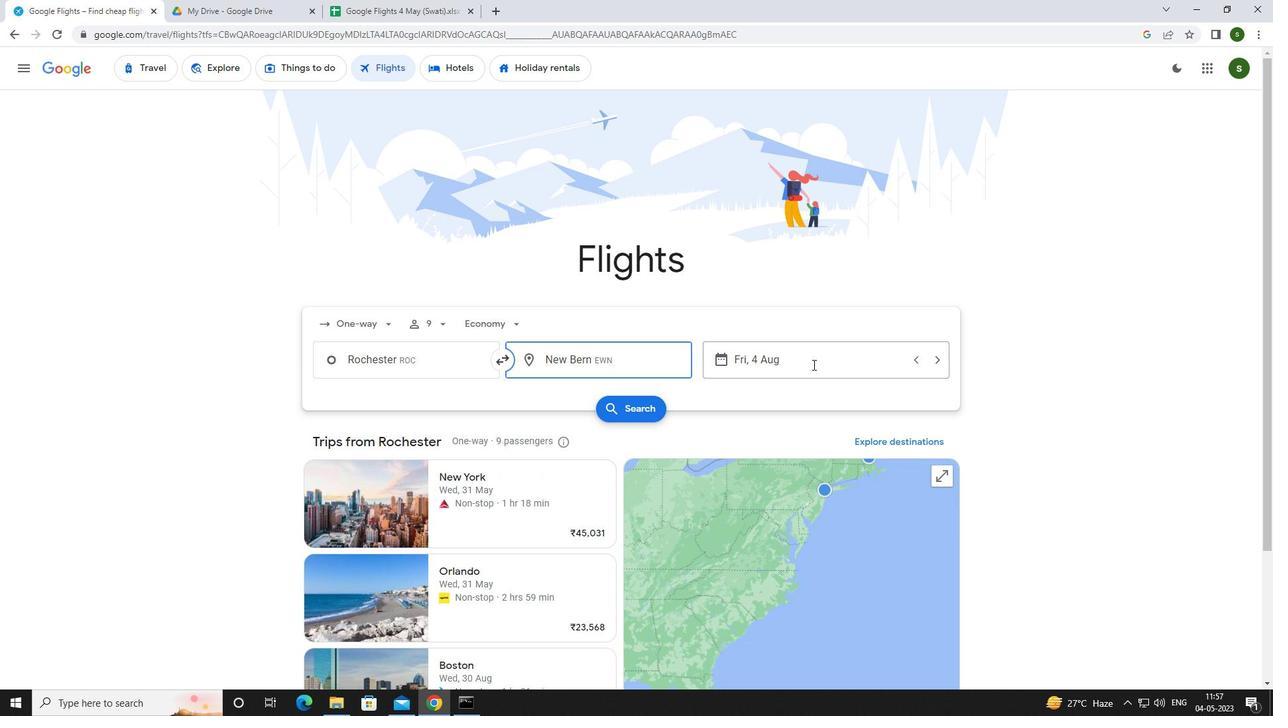 
Action: Mouse moved to (634, 449)
Screenshot: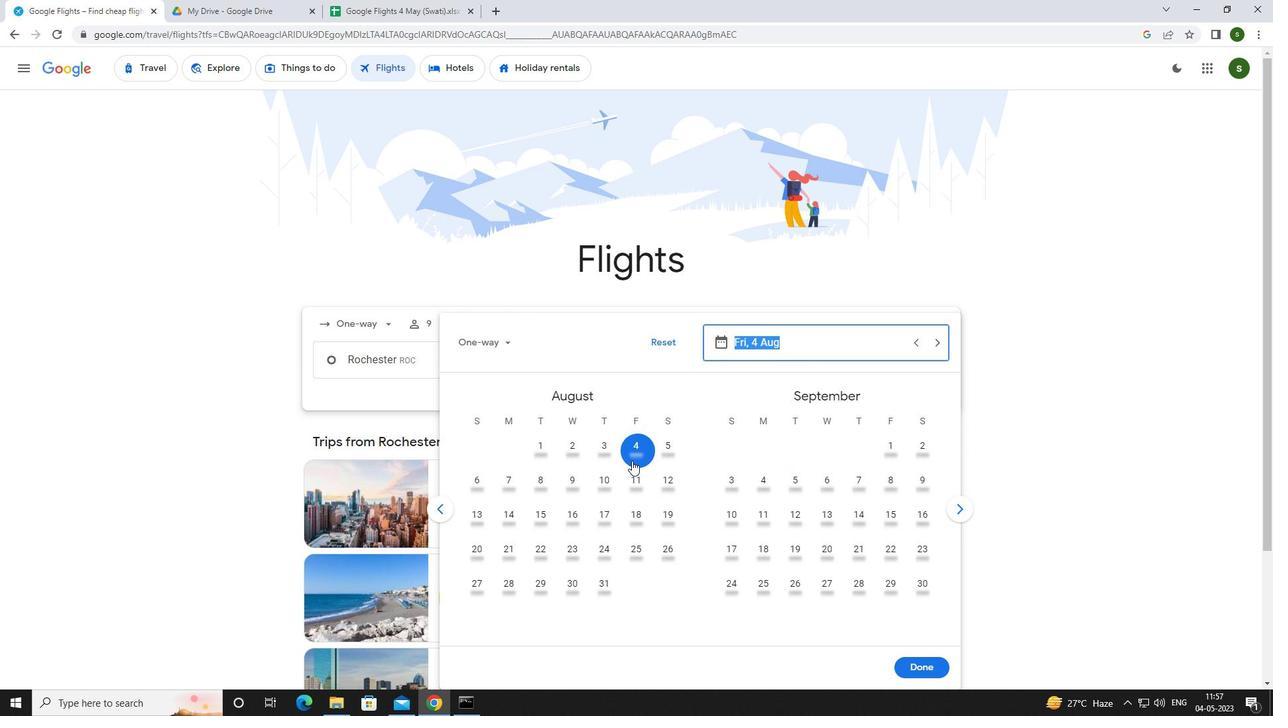 
Action: Mouse pressed left at (634, 449)
Screenshot: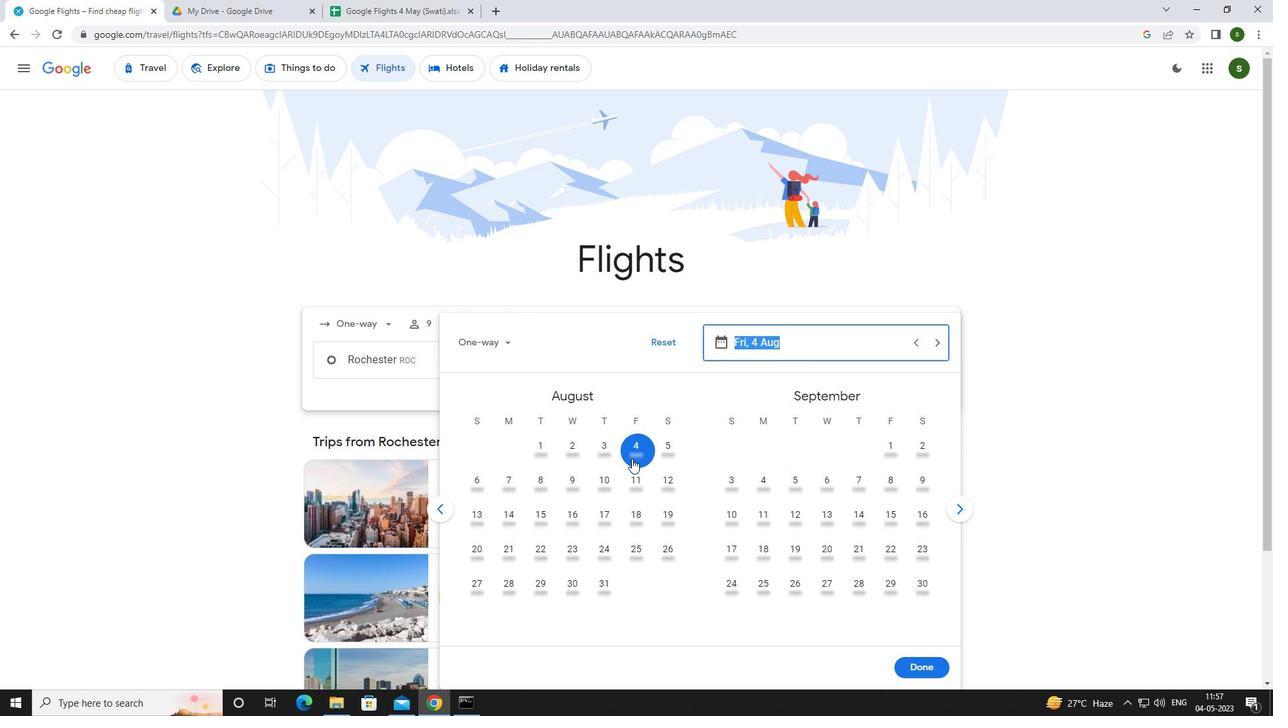 
Action: Mouse moved to (921, 665)
Screenshot: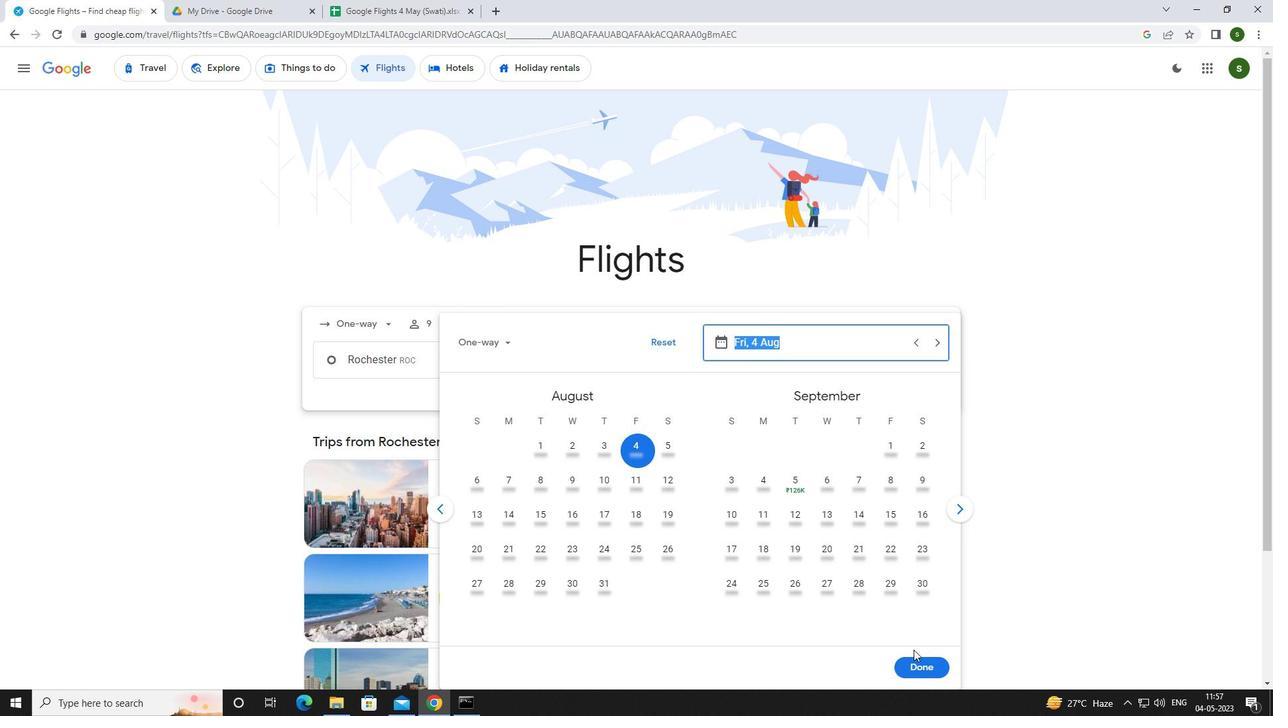 
Action: Mouse pressed left at (921, 665)
Screenshot: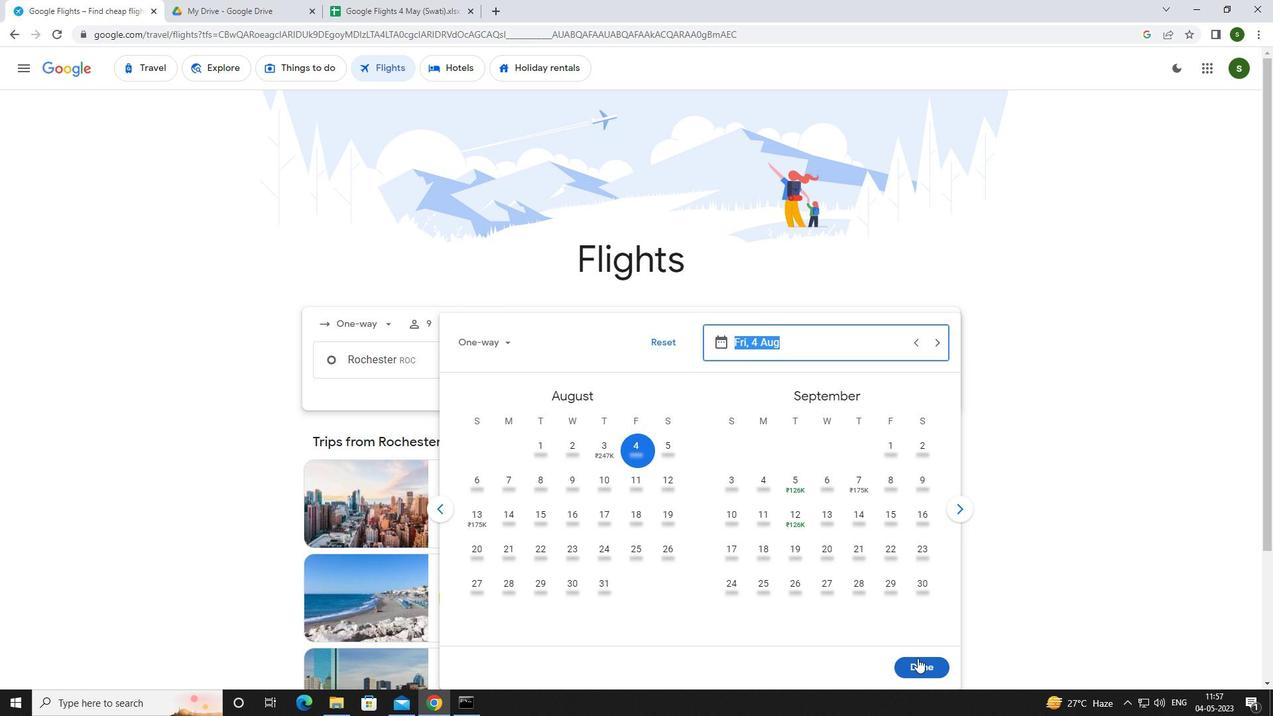 
Action: Mouse moved to (649, 407)
Screenshot: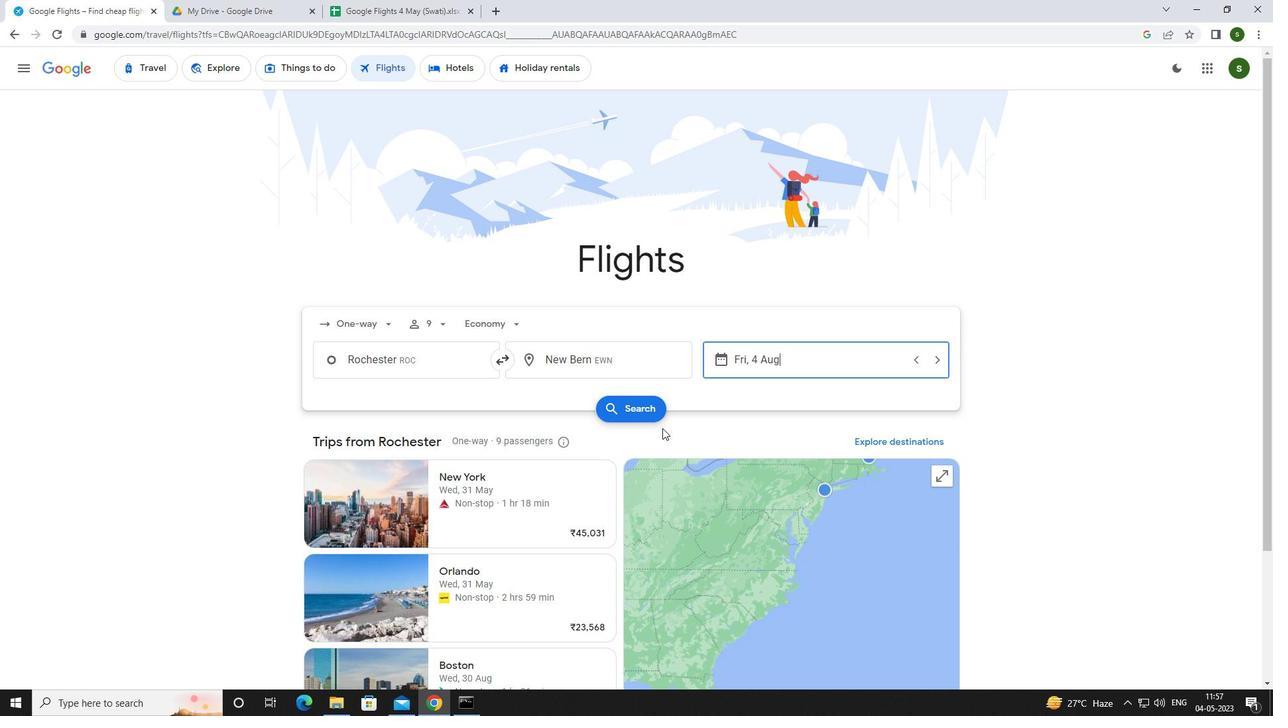 
Action: Mouse pressed left at (649, 407)
Screenshot: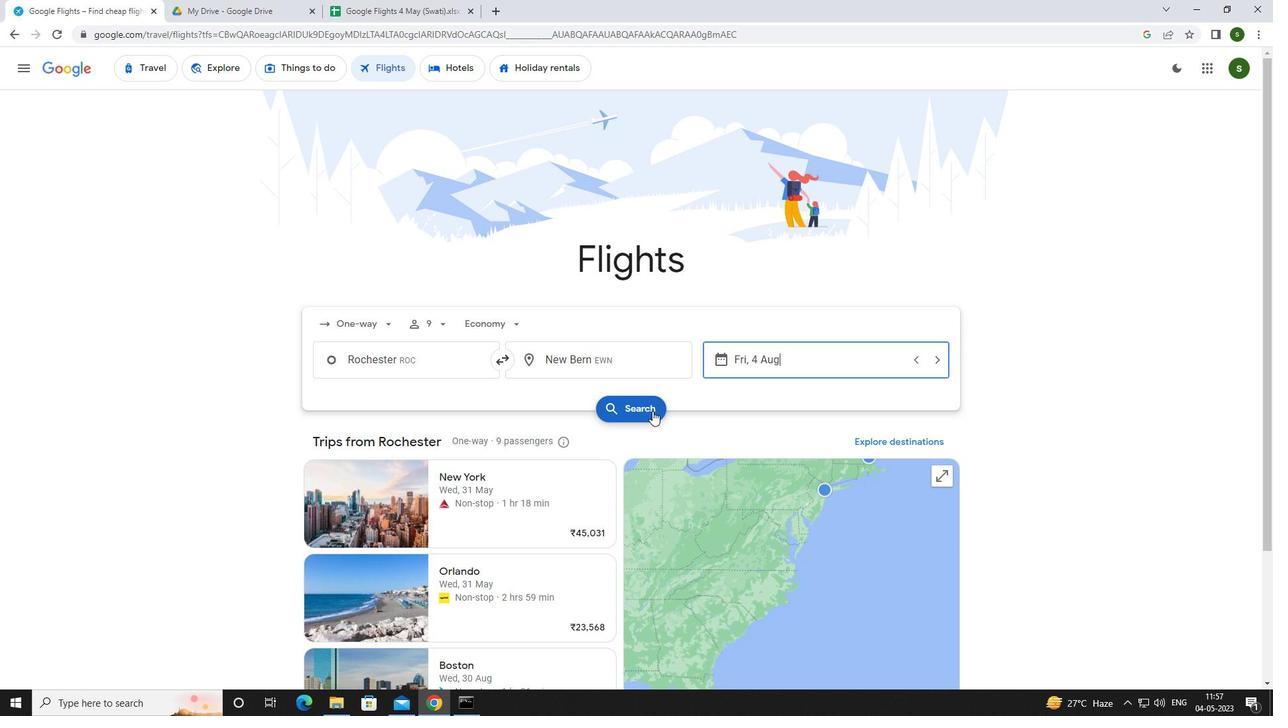 
Action: Mouse moved to (343, 194)
Screenshot: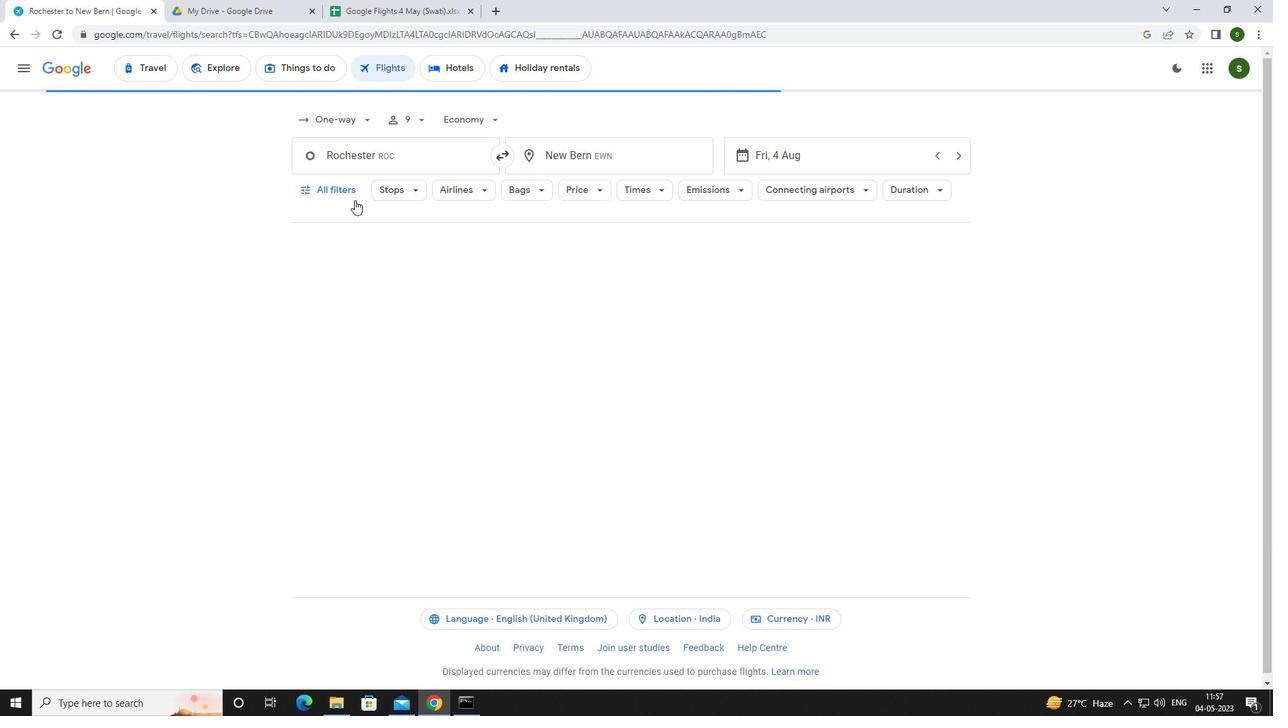 
Action: Mouse pressed left at (343, 194)
Screenshot: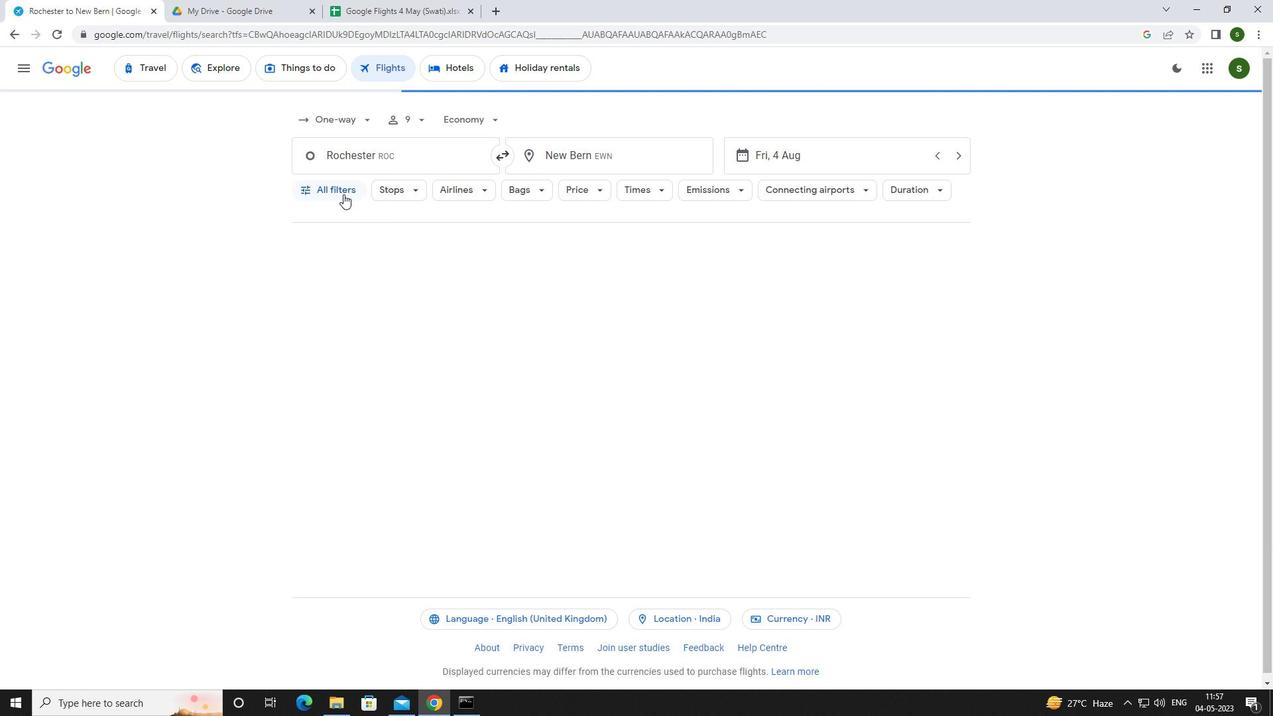 
Action: Mouse moved to (494, 468)
Screenshot: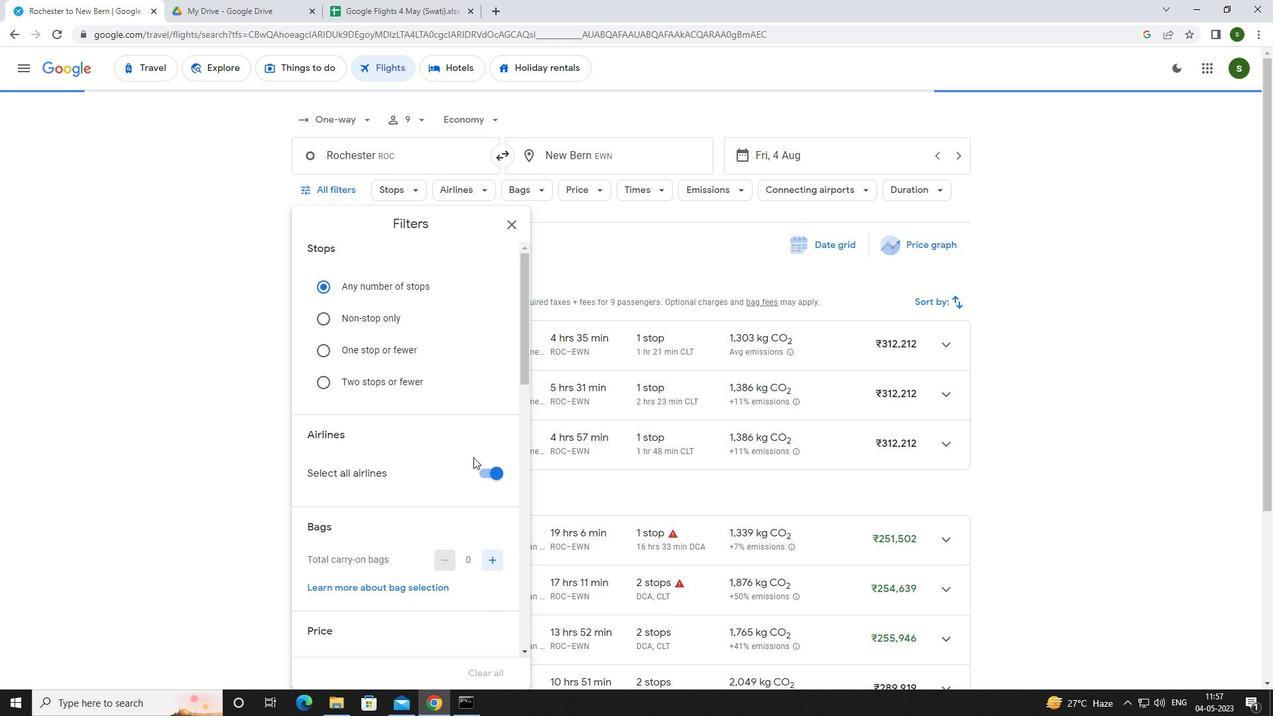 
Action: Mouse pressed left at (494, 468)
Screenshot: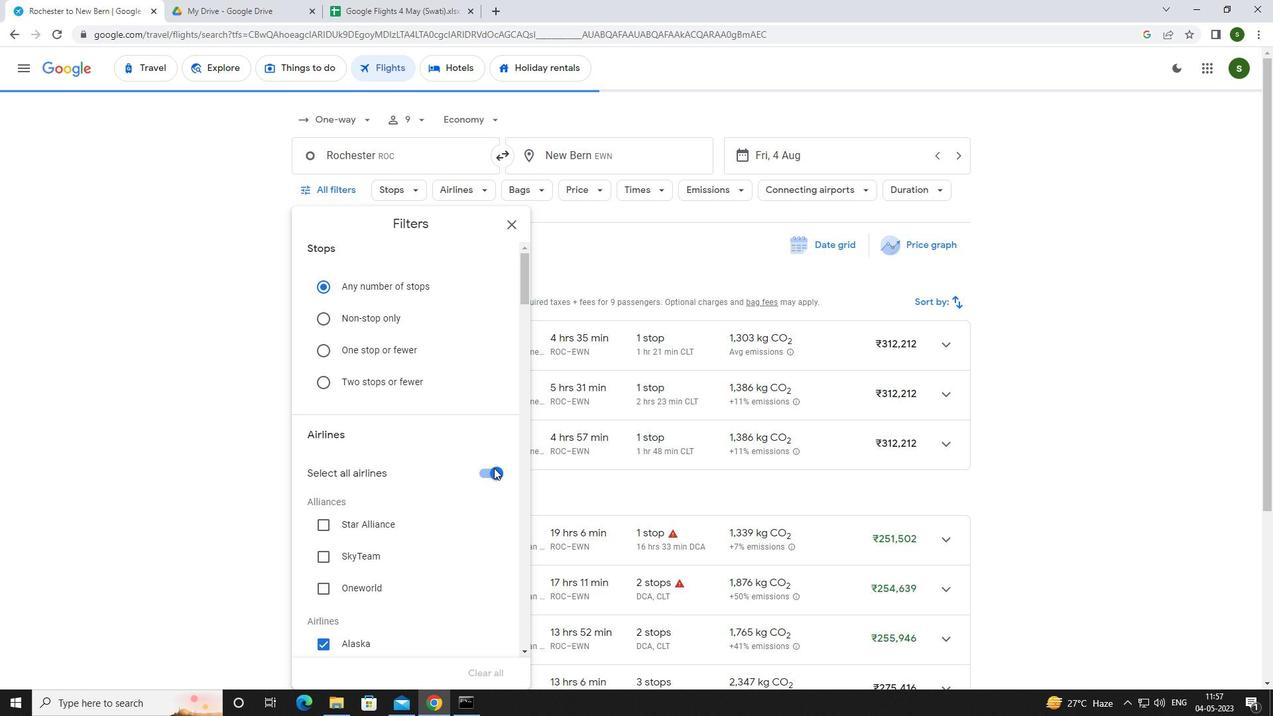 
Action: Mouse moved to (427, 407)
Screenshot: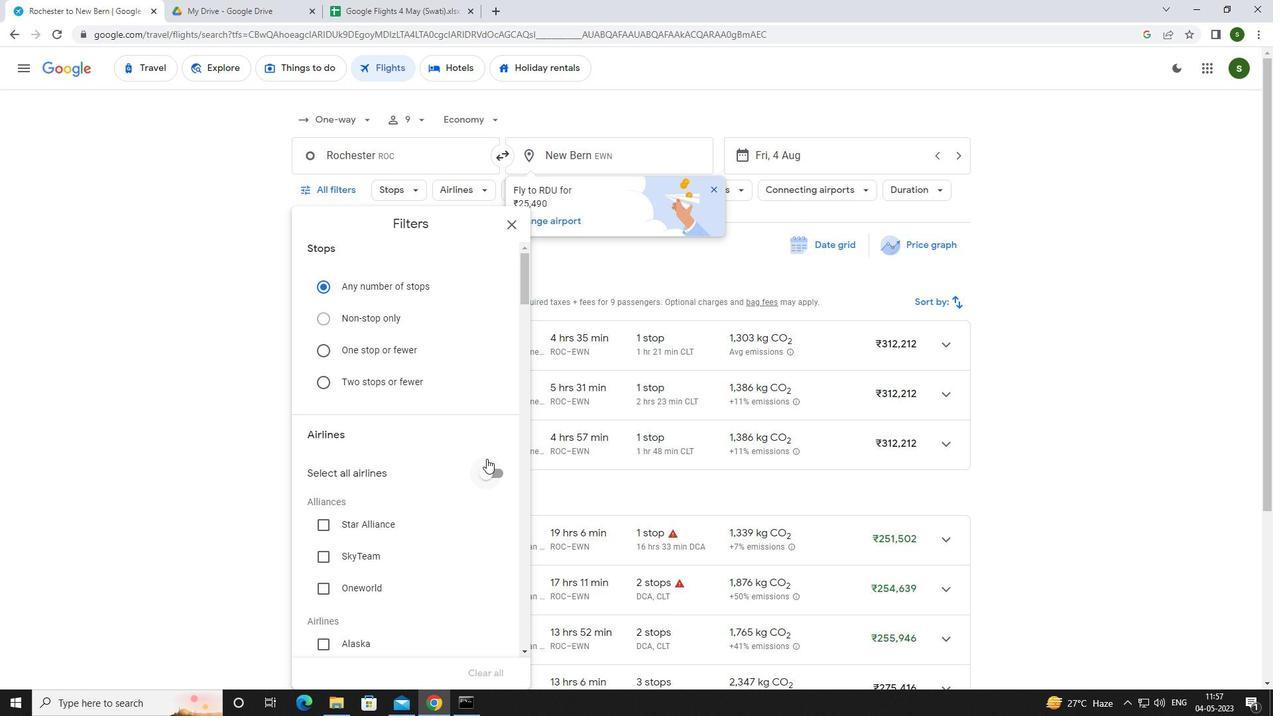 
Action: Mouse scrolled (427, 407) with delta (0, 0)
Screenshot: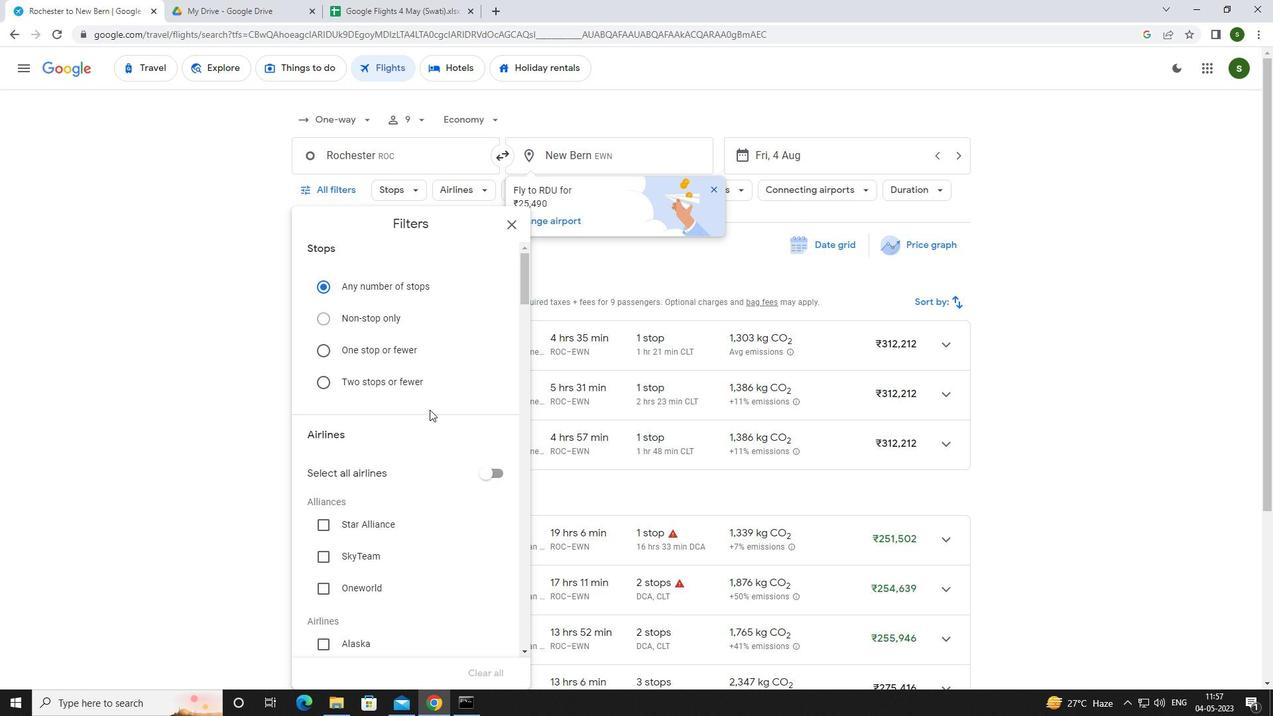 
Action: Mouse scrolled (427, 407) with delta (0, 0)
Screenshot: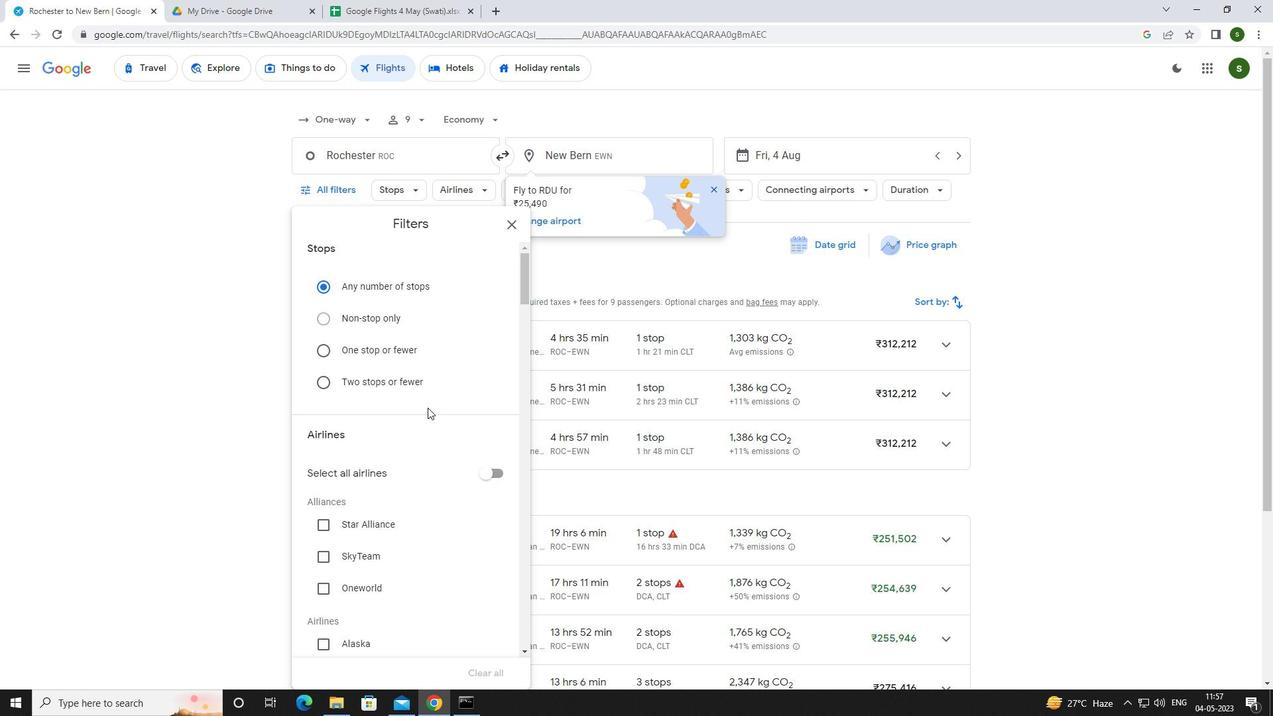 
Action: Mouse scrolled (427, 407) with delta (0, 0)
Screenshot: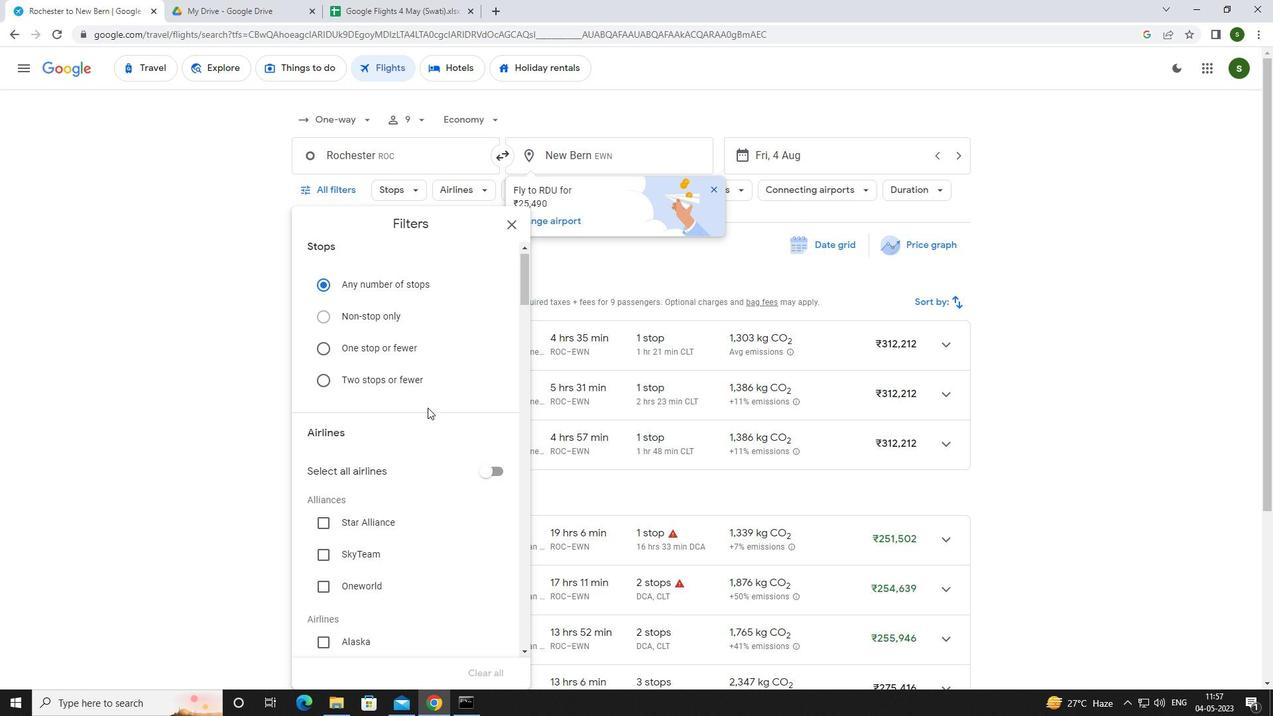 
Action: Mouse scrolled (427, 407) with delta (0, 0)
Screenshot: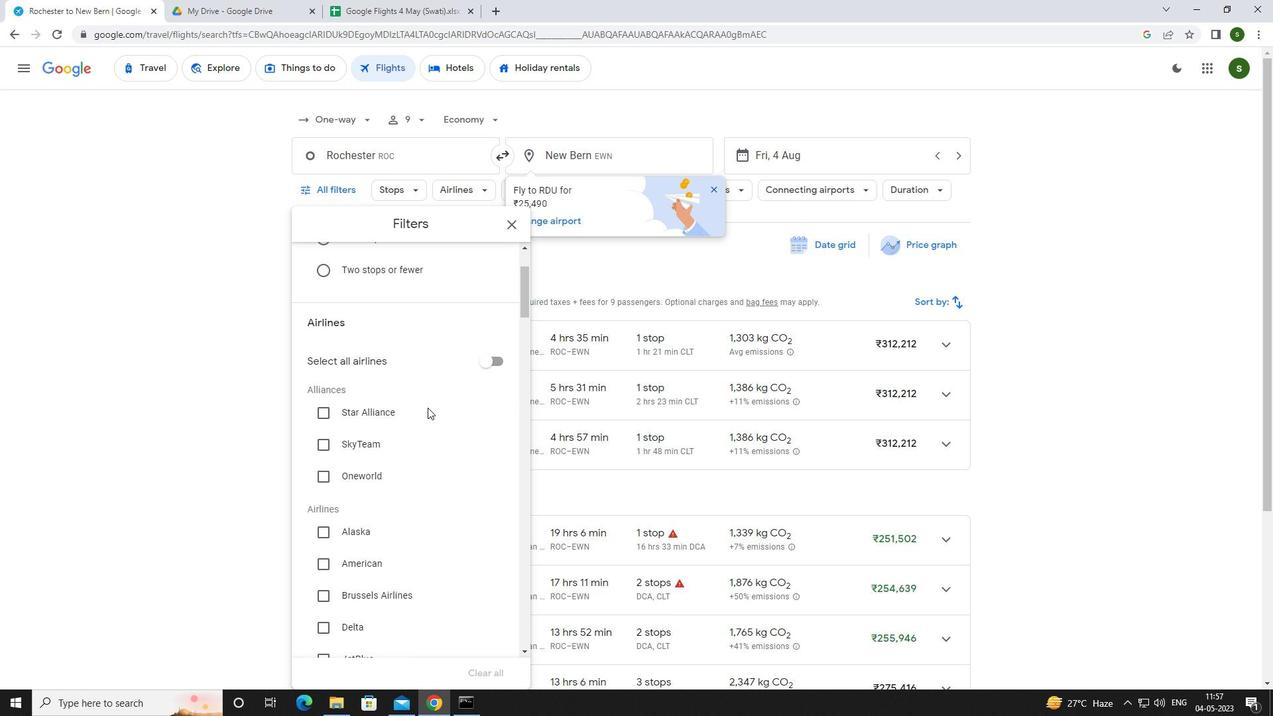 
Action: Mouse scrolled (427, 407) with delta (0, 0)
Screenshot: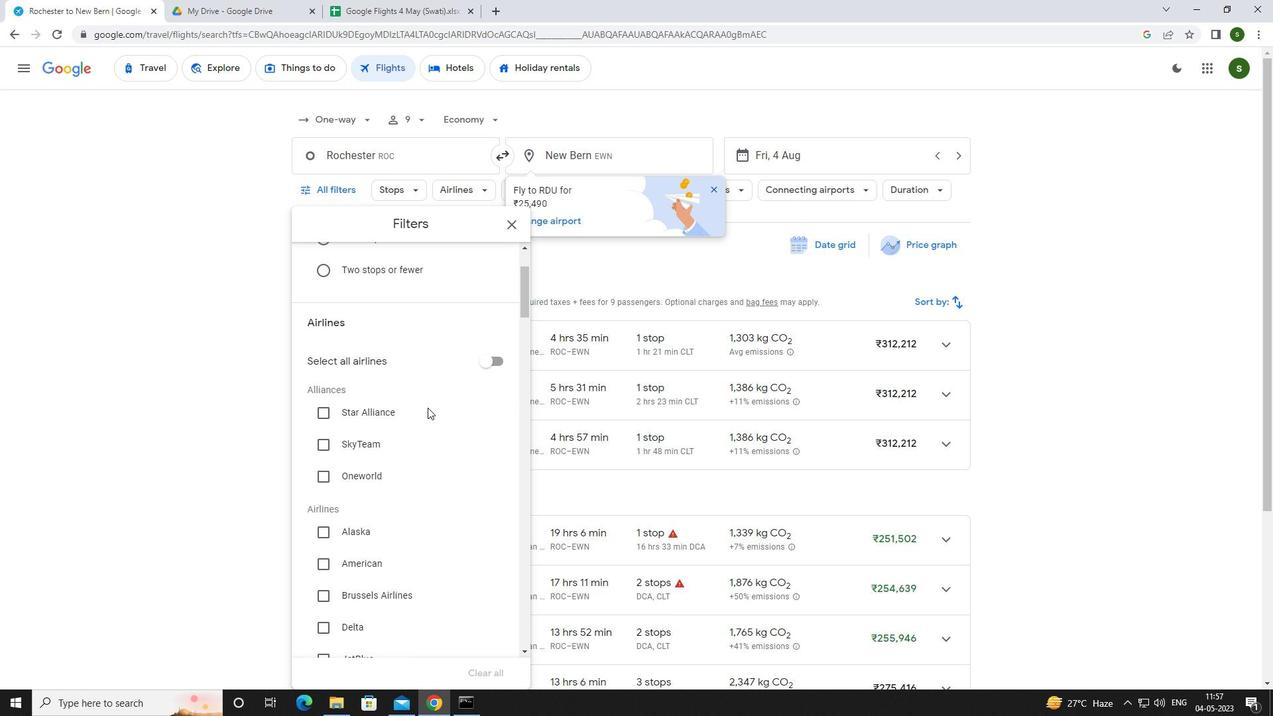 
Action: Mouse moved to (339, 498)
Screenshot: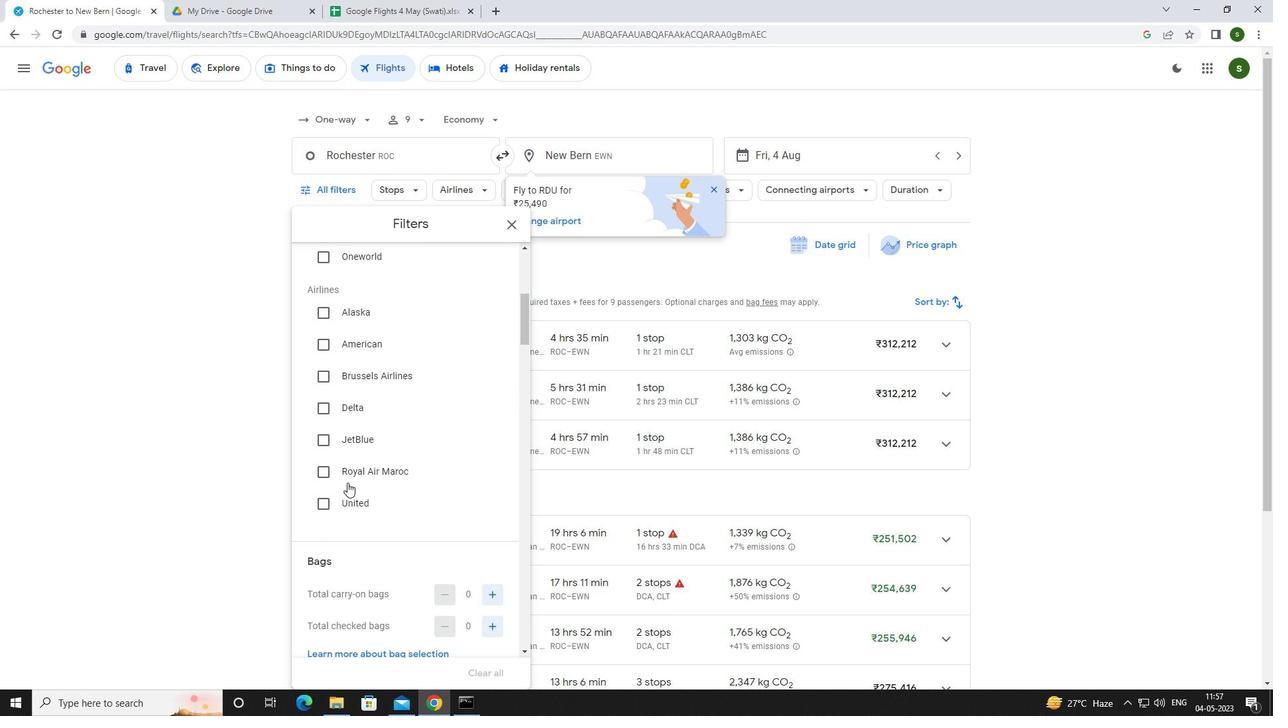 
Action: Mouse pressed left at (339, 498)
Screenshot: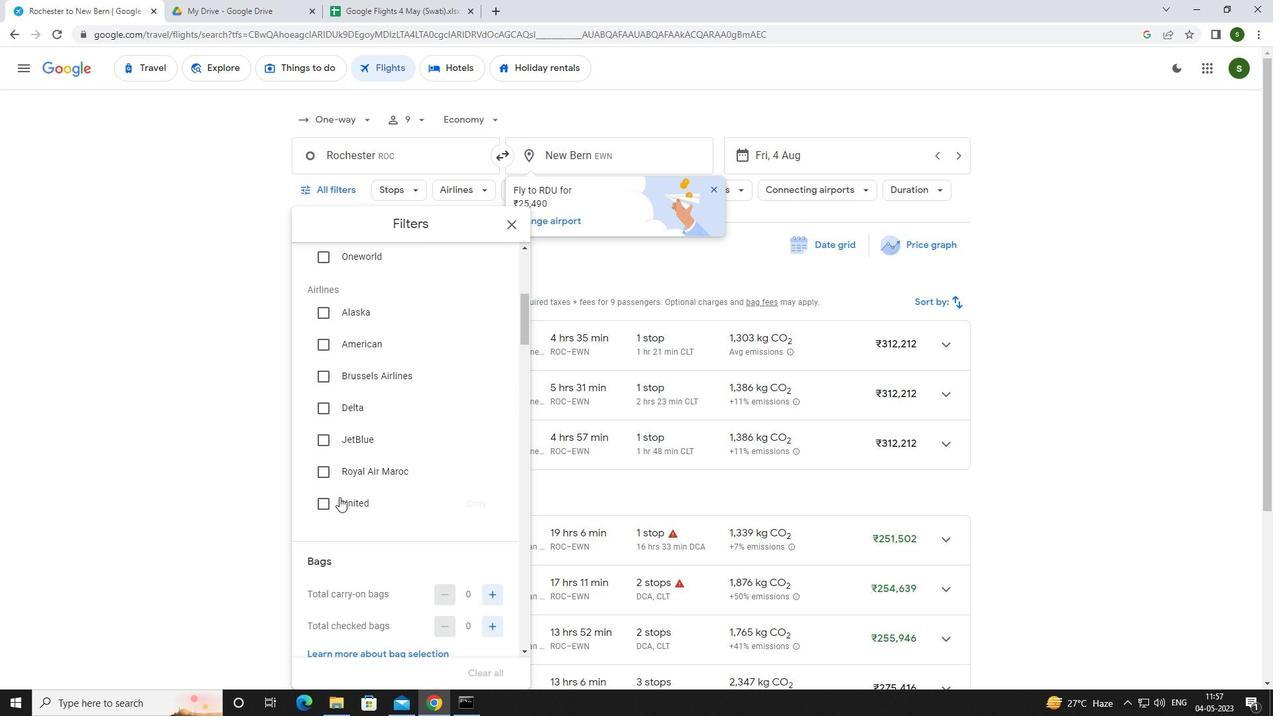 
Action: Mouse scrolled (339, 497) with delta (0, 0)
Screenshot: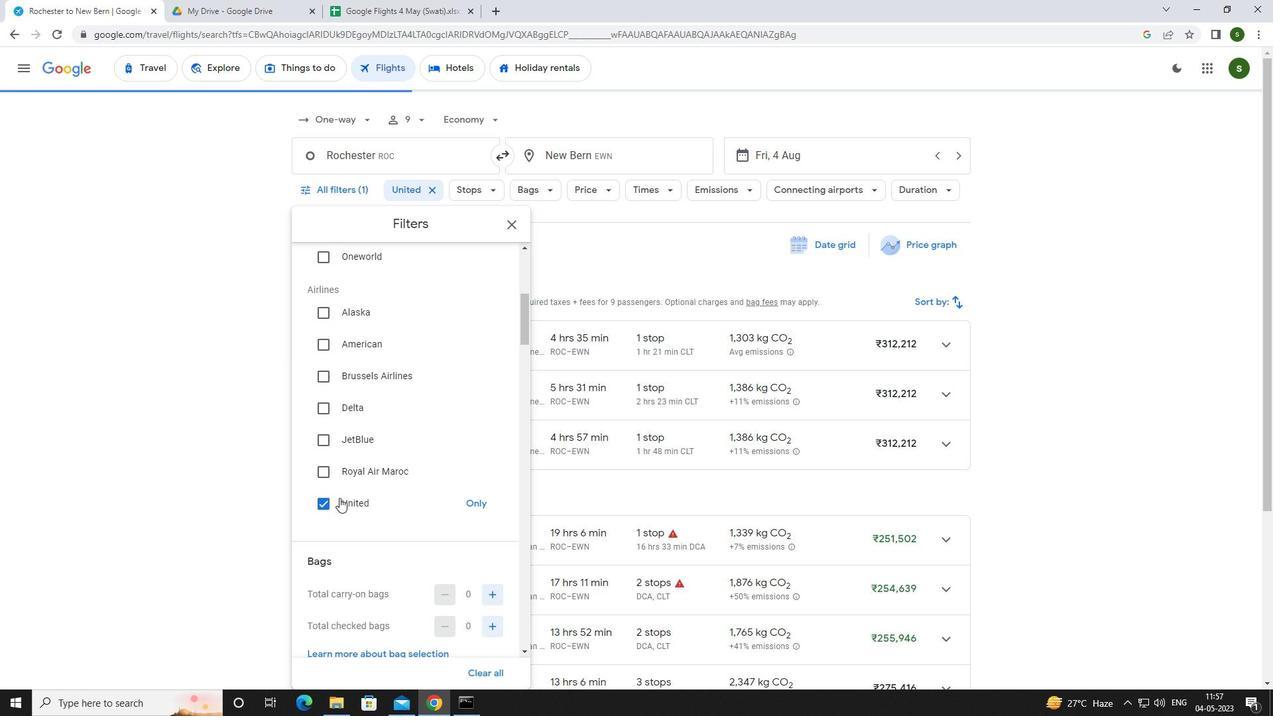 
Action: Mouse scrolled (339, 497) with delta (0, 0)
Screenshot: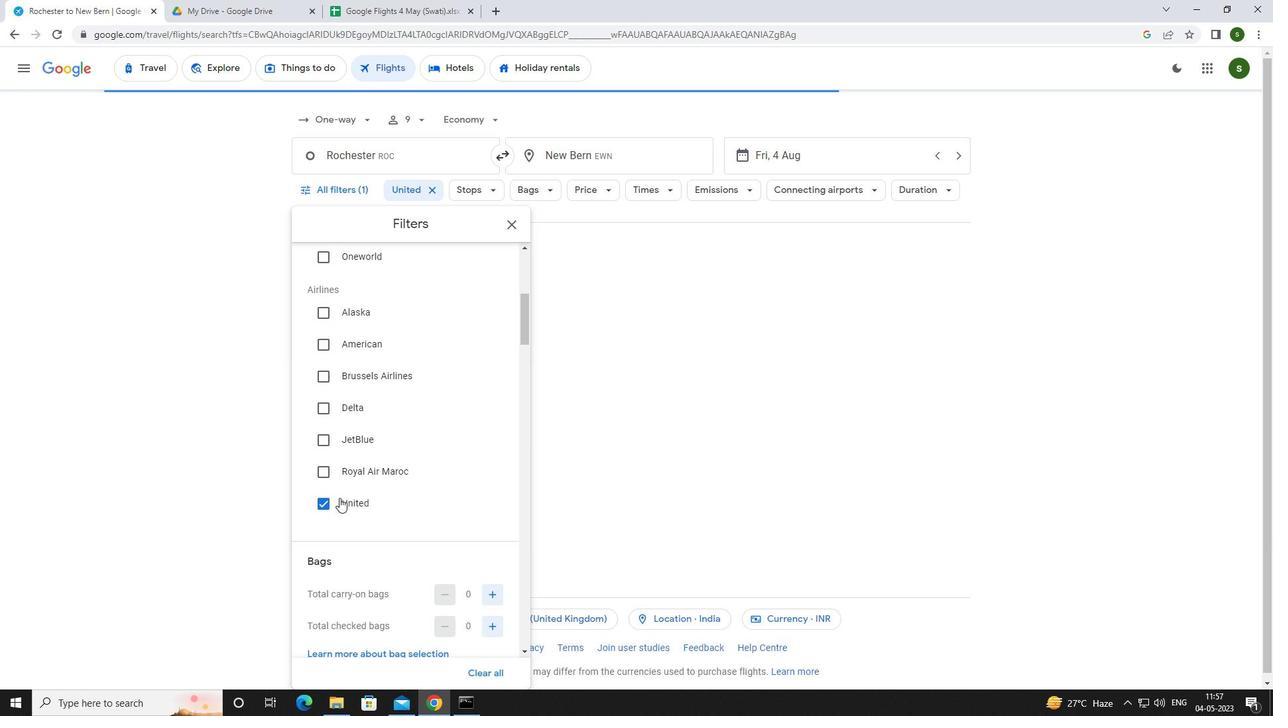 
Action: Mouse moved to (483, 451)
Screenshot: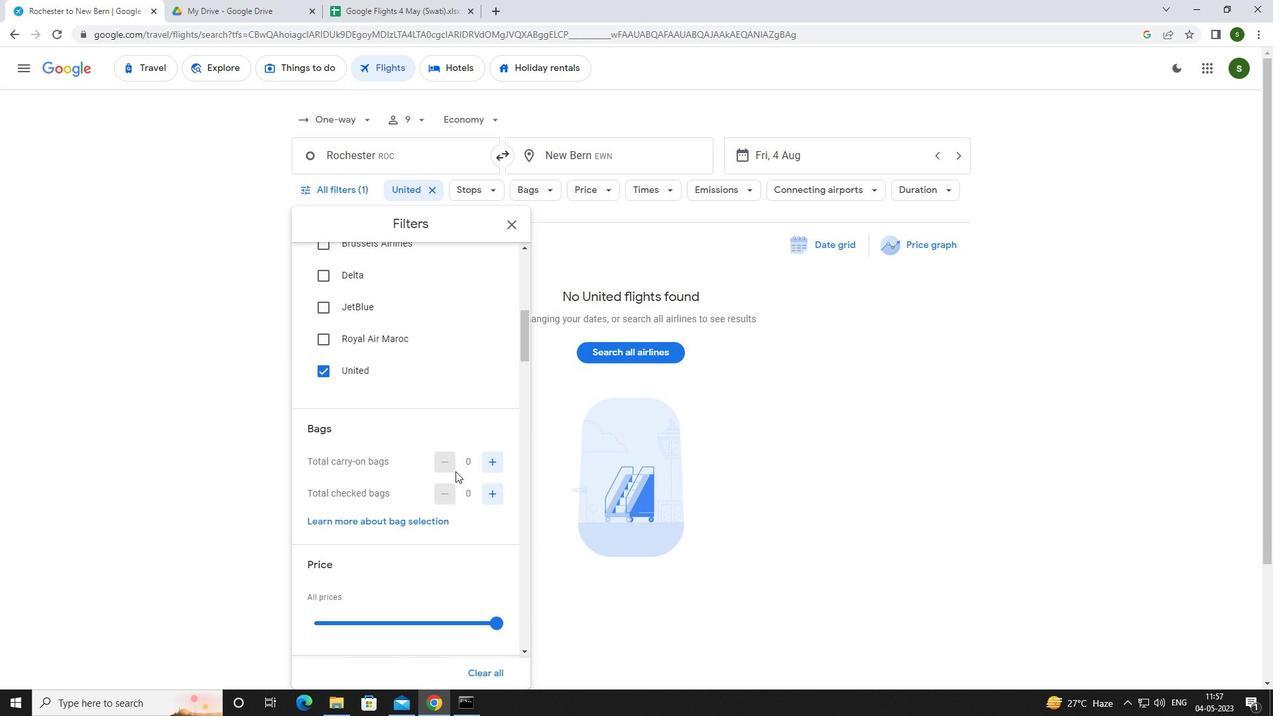 
Action: Mouse pressed left at (483, 451)
Screenshot: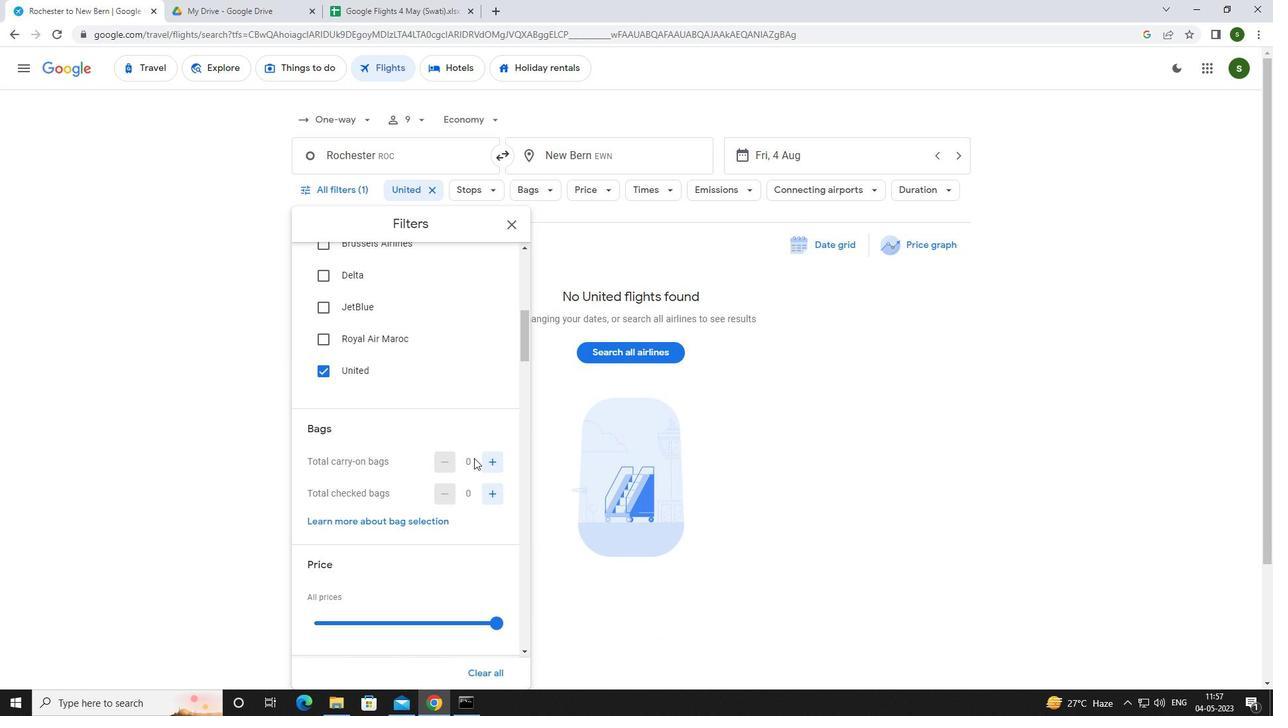 
Action: Mouse moved to (492, 488)
Screenshot: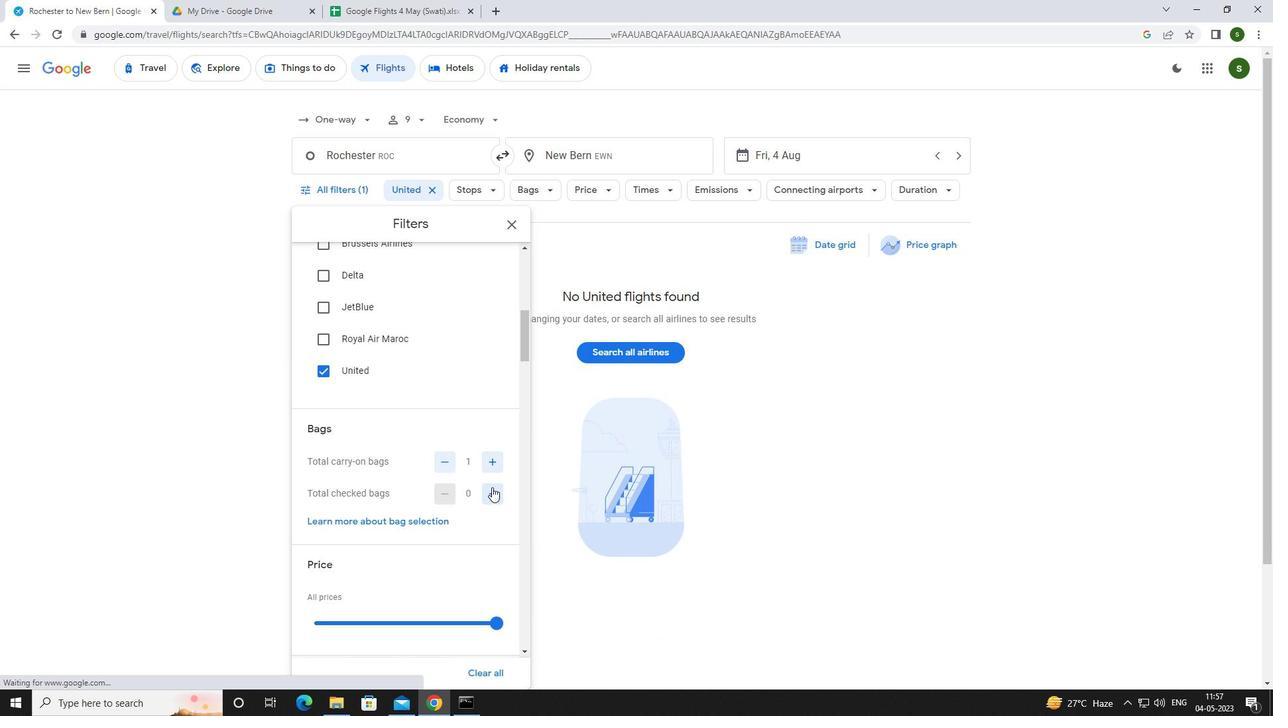 
Action: Mouse pressed left at (492, 488)
Screenshot: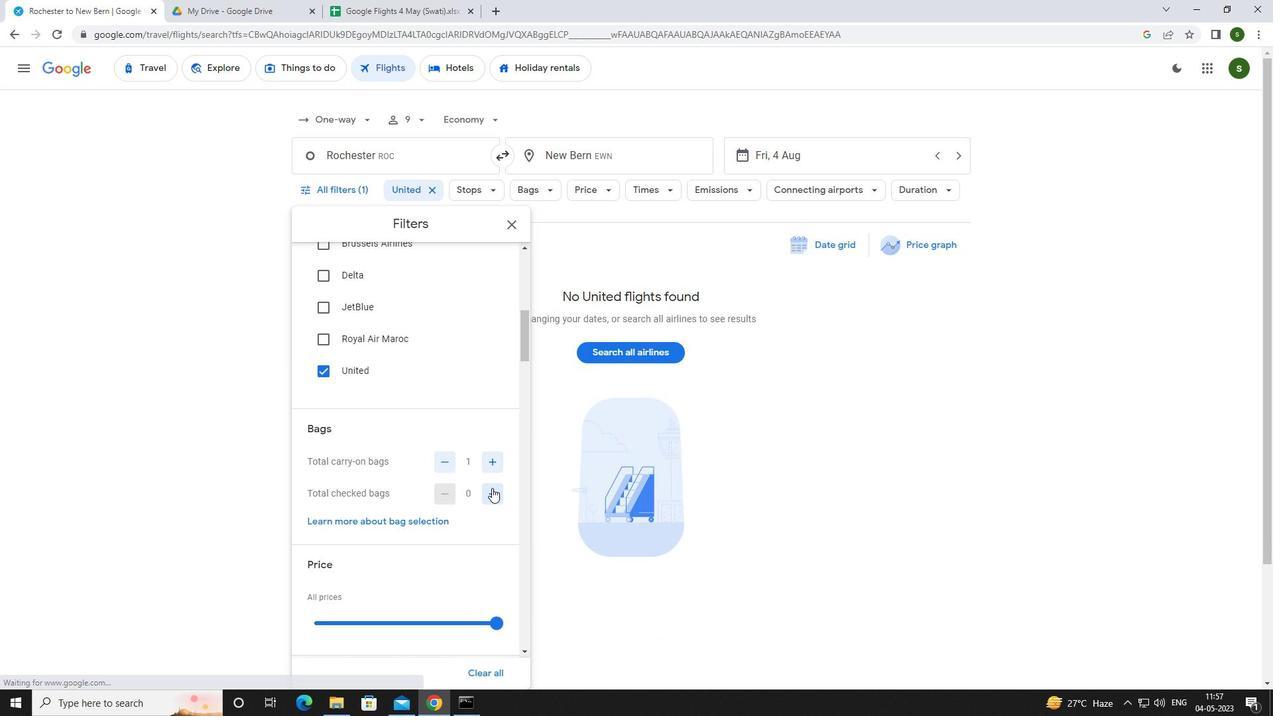
Action: Mouse moved to (491, 489)
Screenshot: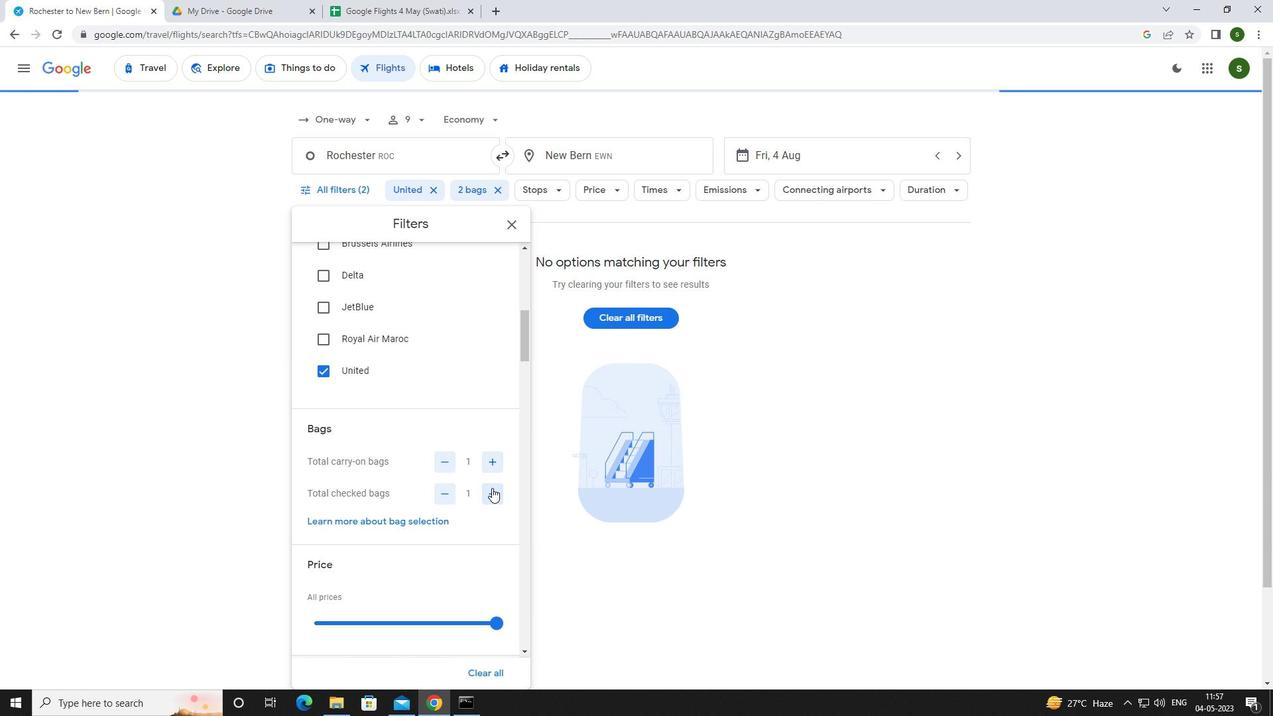 
Action: Mouse scrolled (491, 488) with delta (0, 0)
Screenshot: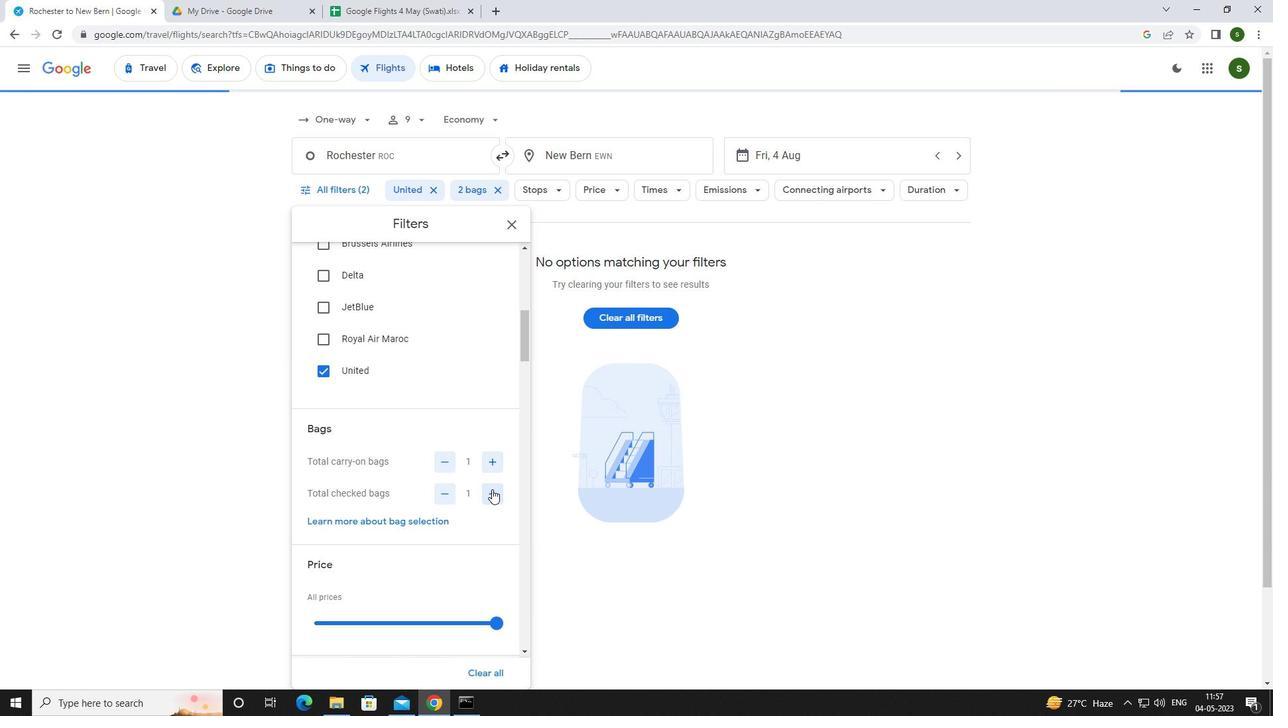 
Action: Mouse scrolled (491, 488) with delta (0, 0)
Screenshot: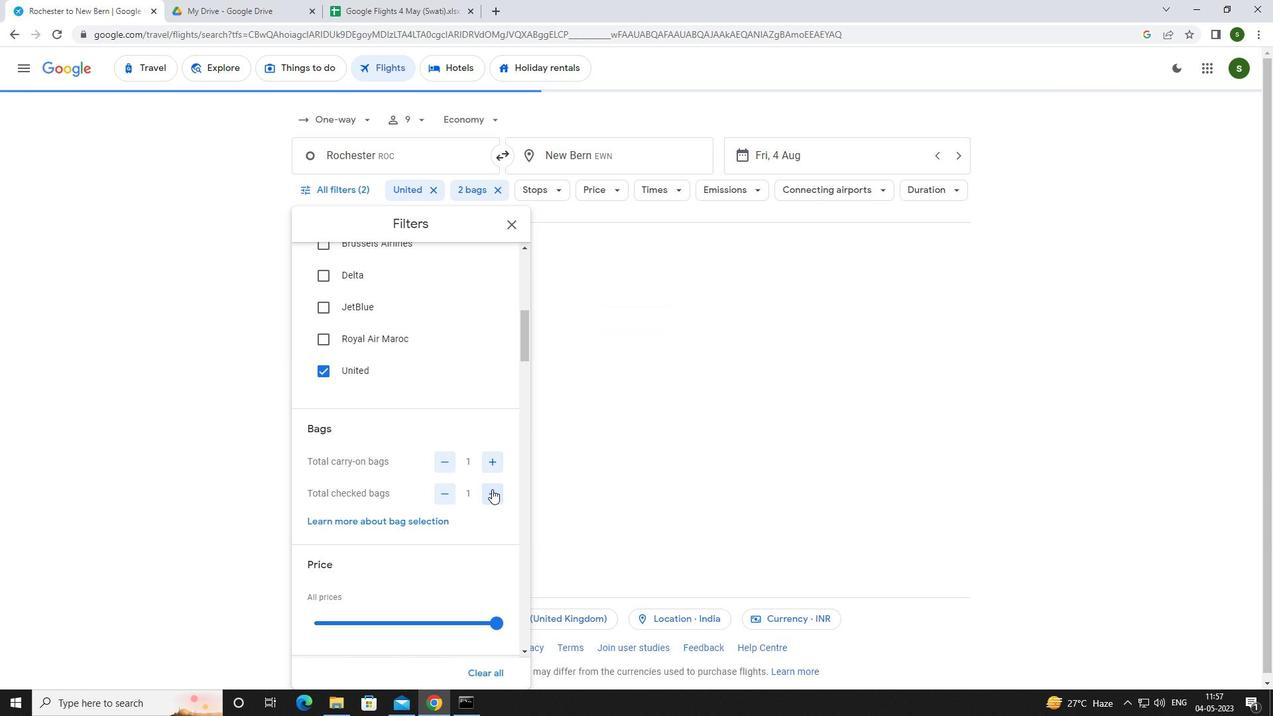 
Action: Mouse moved to (491, 489)
Screenshot: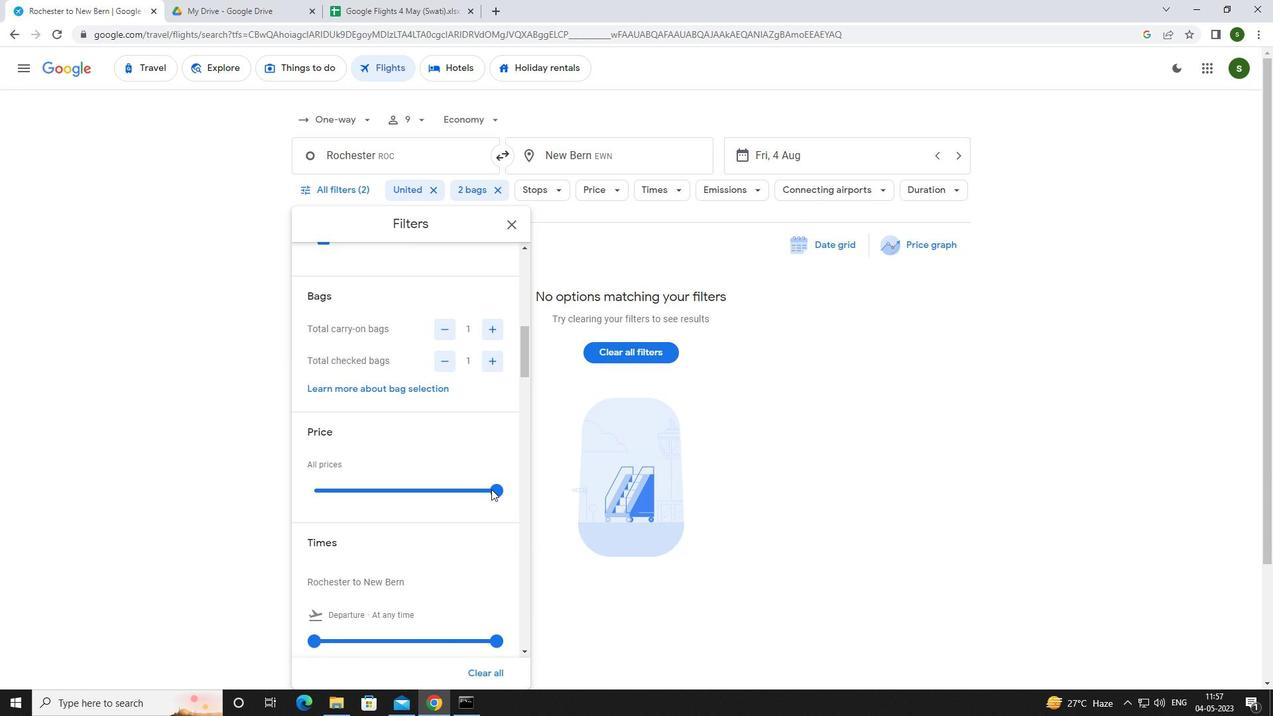 
Action: Mouse pressed left at (491, 489)
Screenshot: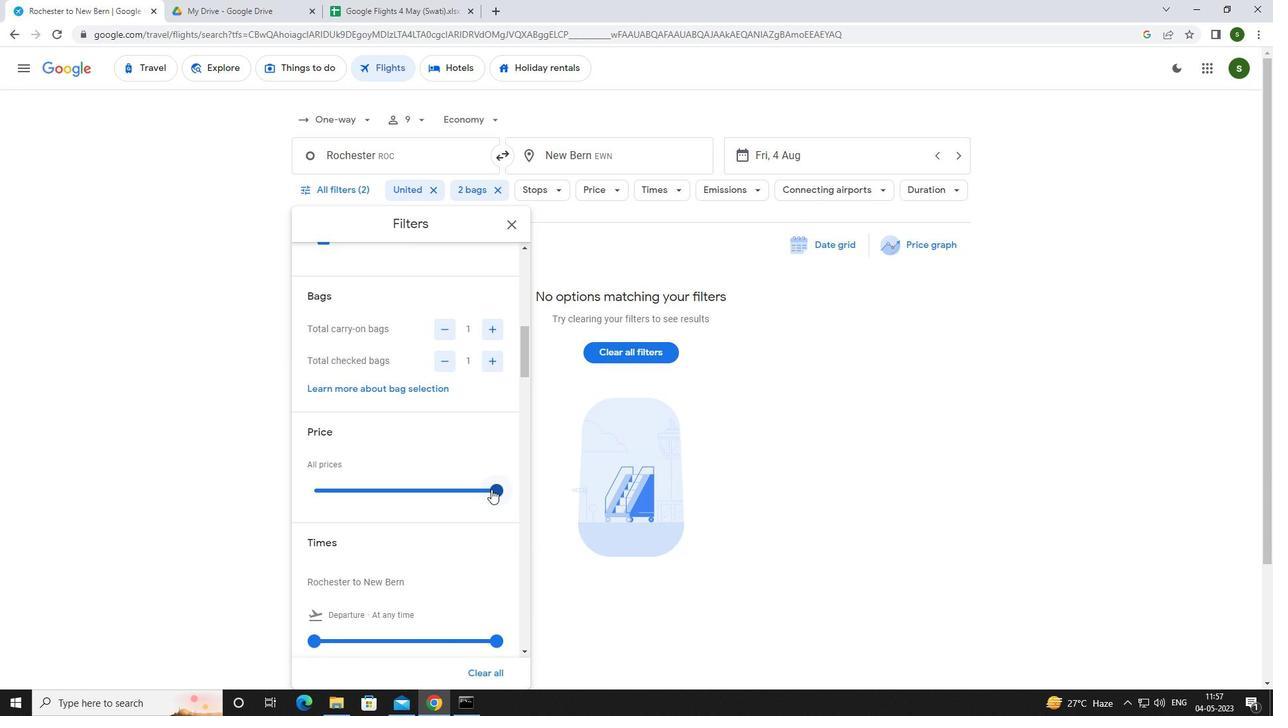 
Action: Mouse moved to (370, 506)
Screenshot: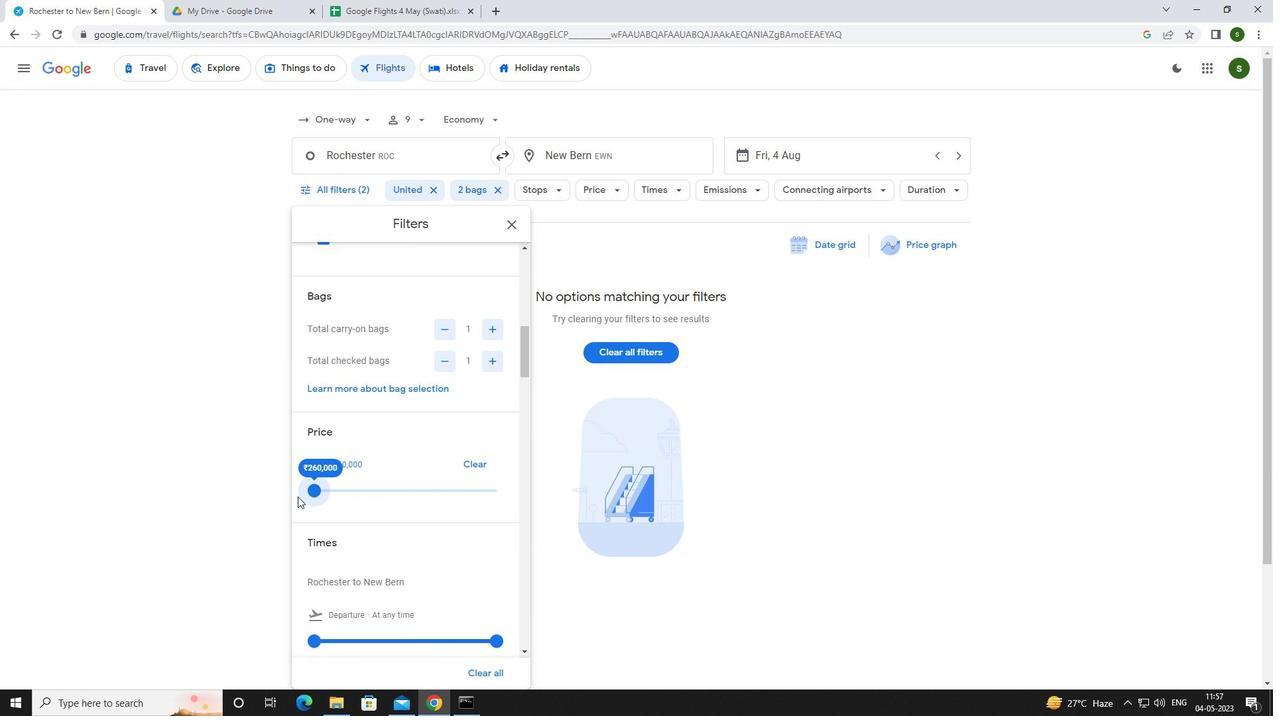 
Action: Mouse scrolled (370, 505) with delta (0, 0)
Screenshot: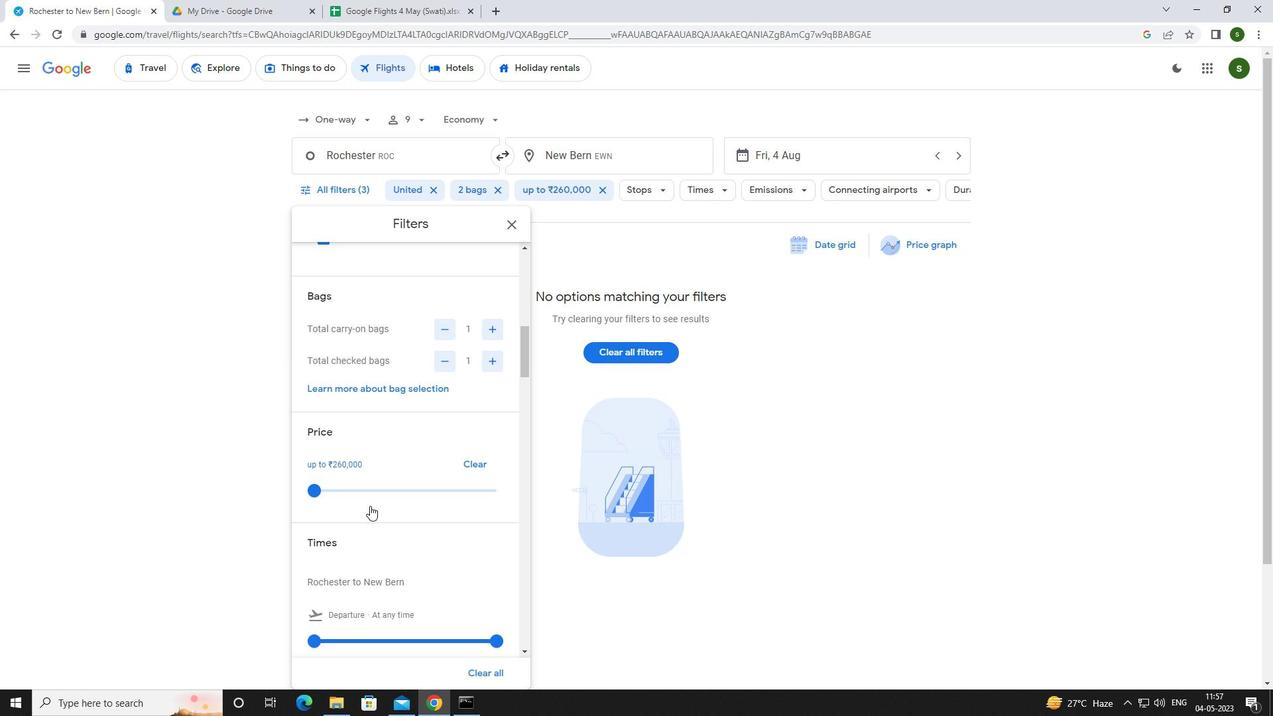 
Action: Mouse moved to (313, 572)
Screenshot: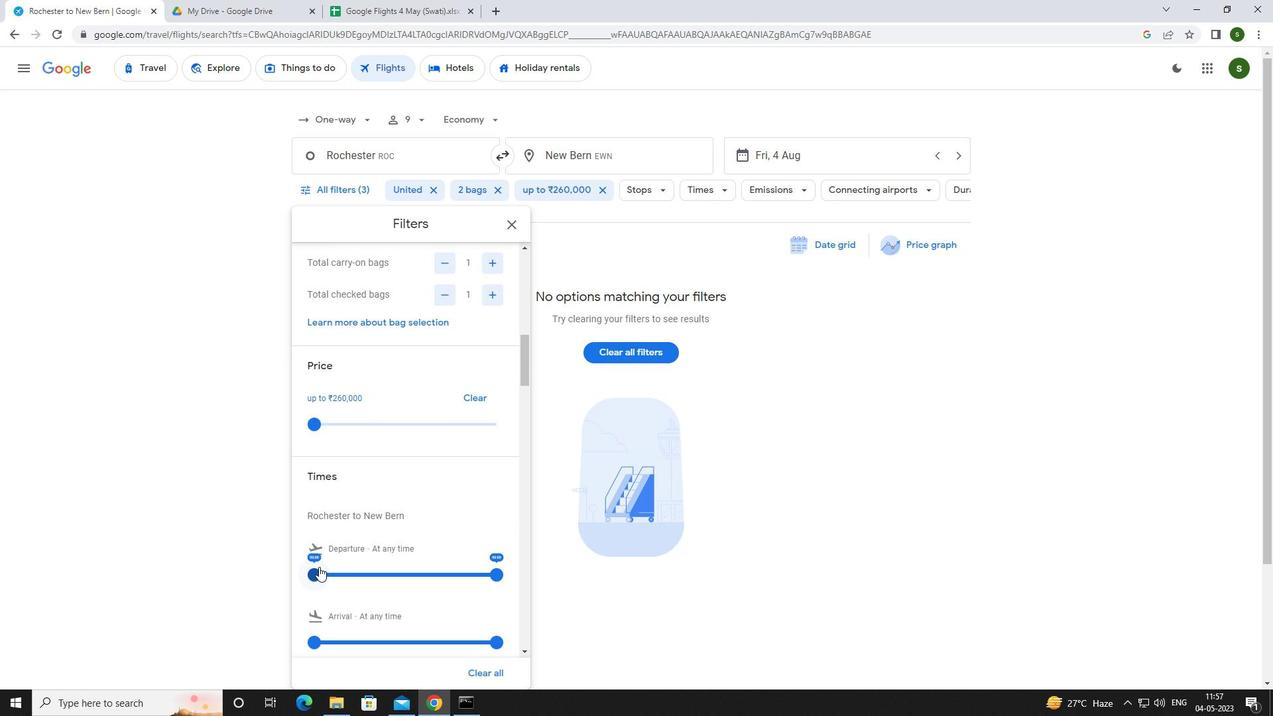 
Action: Mouse pressed left at (313, 572)
Screenshot: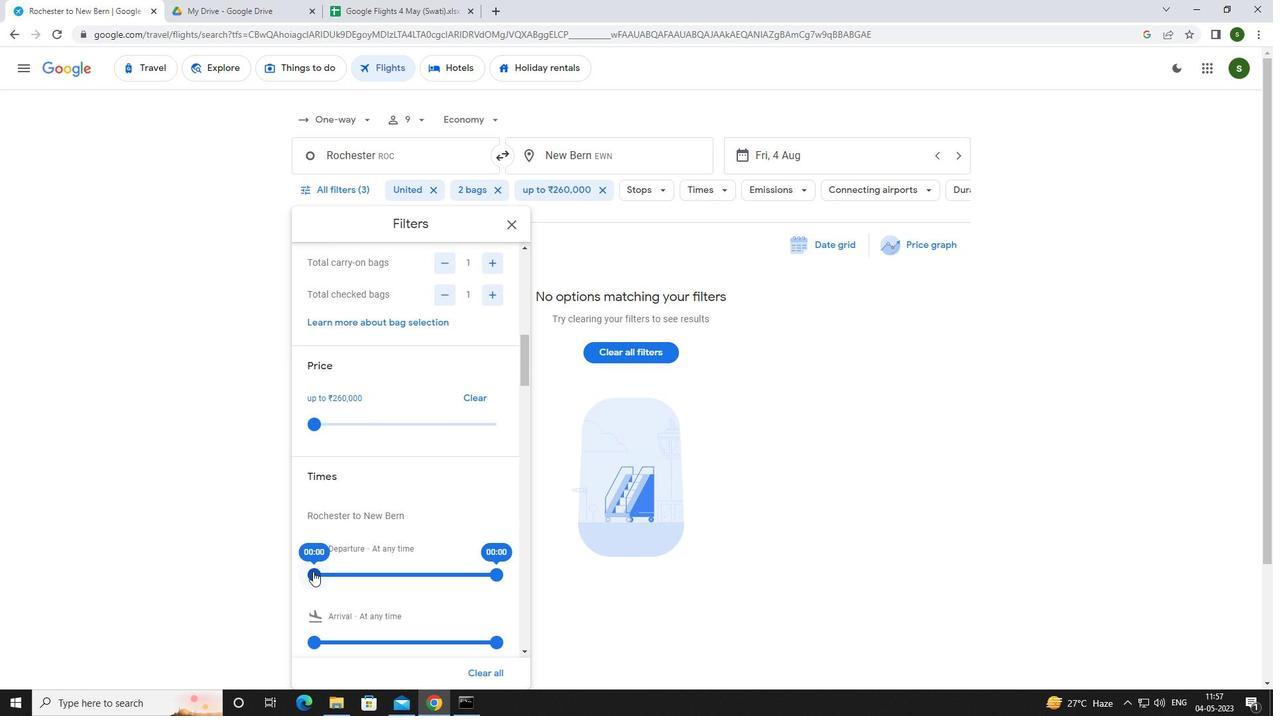 
Action: Mouse moved to (733, 503)
Screenshot: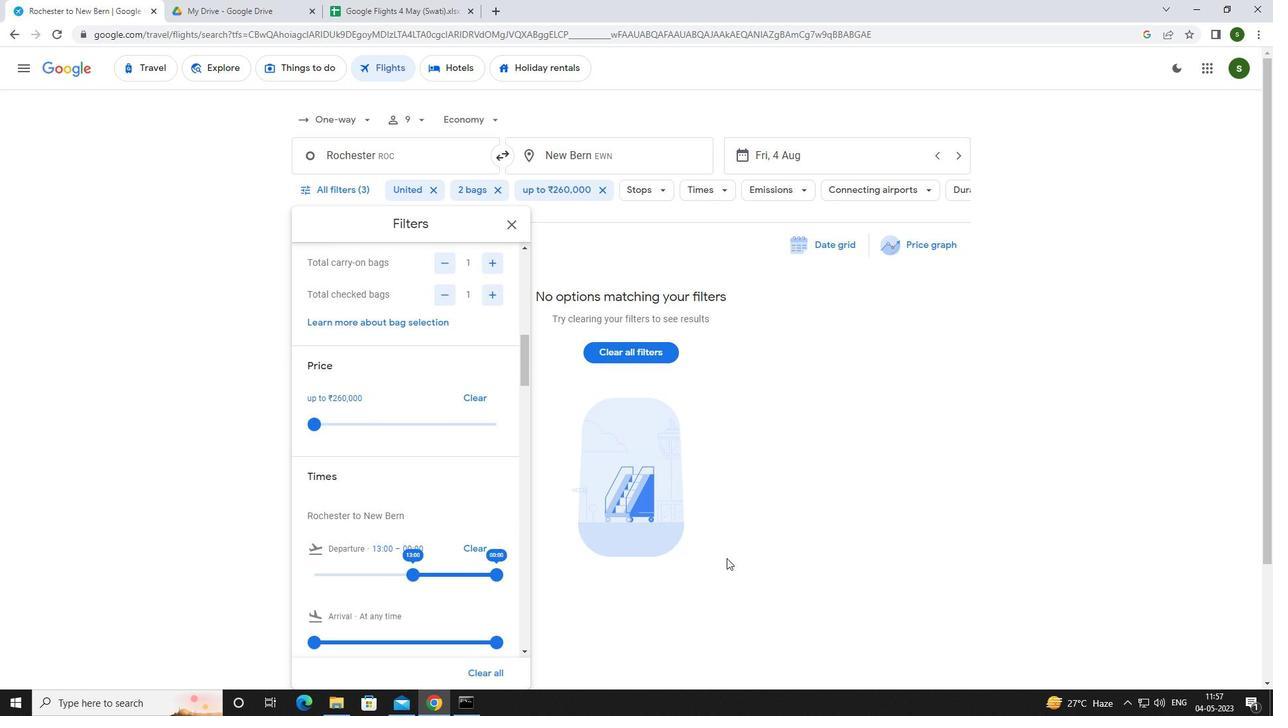 
Action: Mouse pressed left at (733, 503)
Screenshot: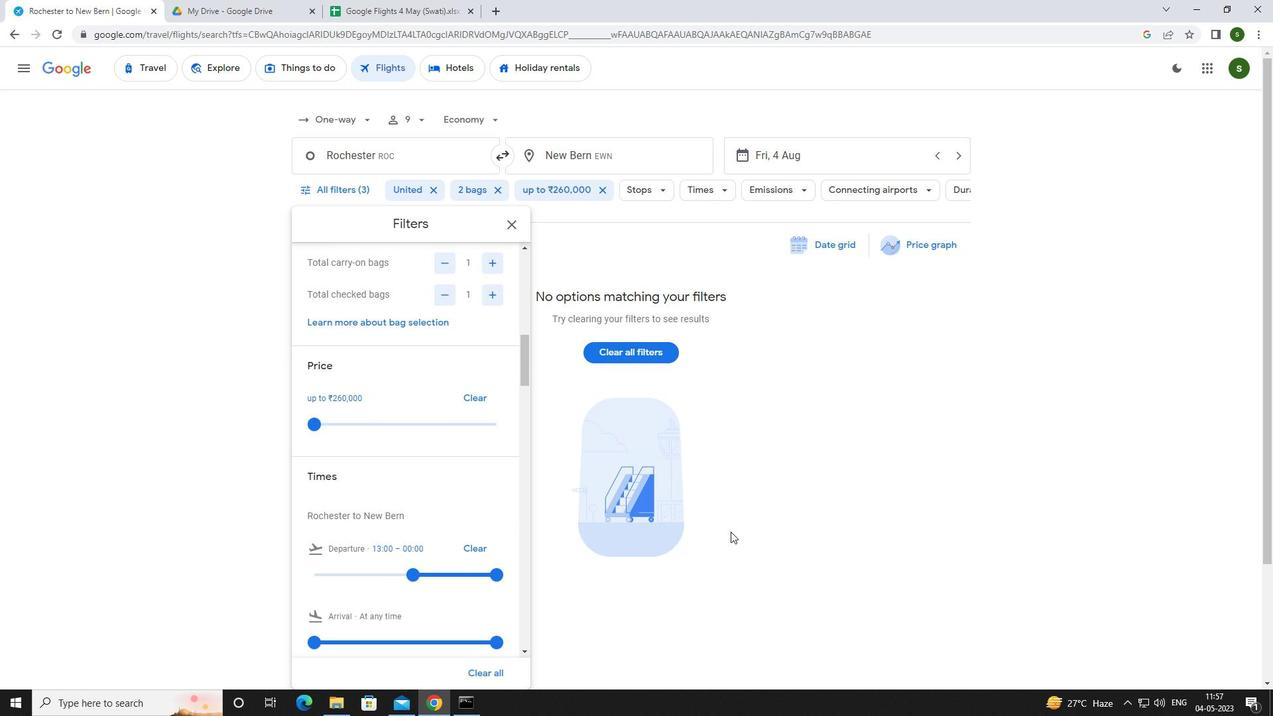 
